 Task: For heading Use Comfortaa with blue colour.  font size for heading24,  'Change the font style of data to'Comfortaa and font size to 16,  Change the alignment of both headline & data to Align right In the sheet   Sales data log  book
Action: Mouse moved to (35, 161)
Screenshot: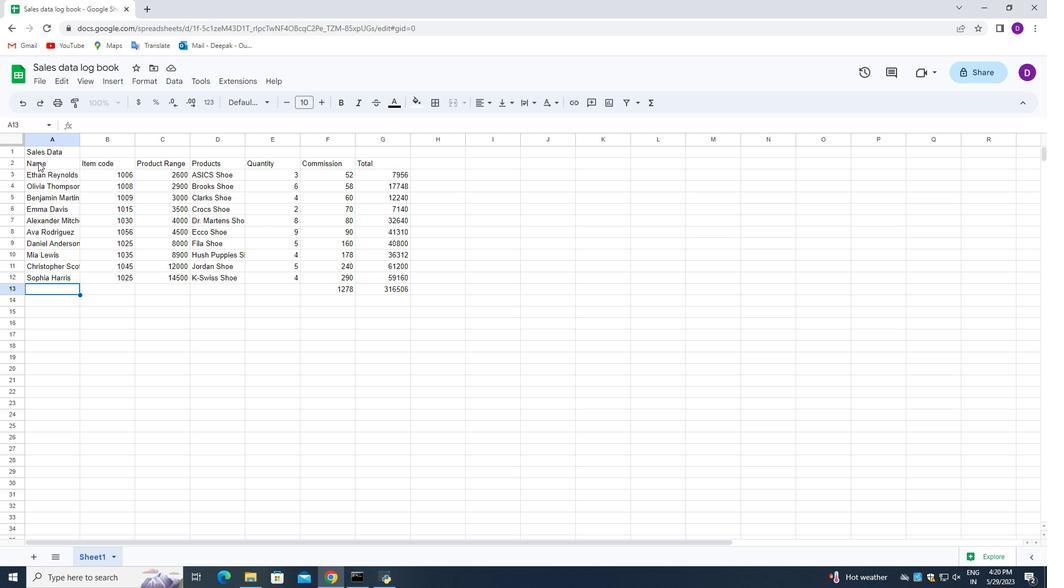 
Action: Mouse pressed left at (35, 161)
Screenshot: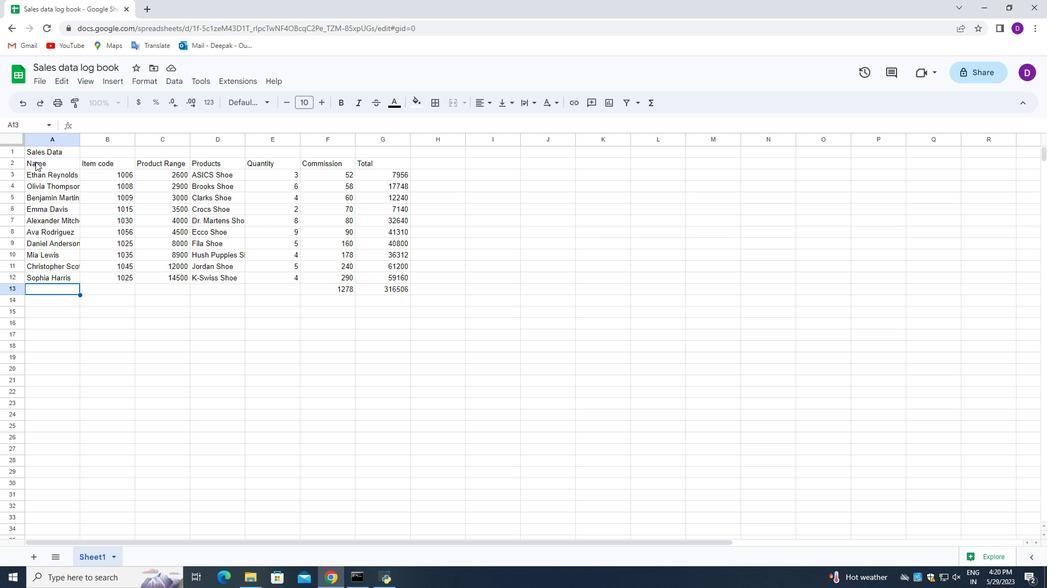 
Action: Mouse moved to (246, 102)
Screenshot: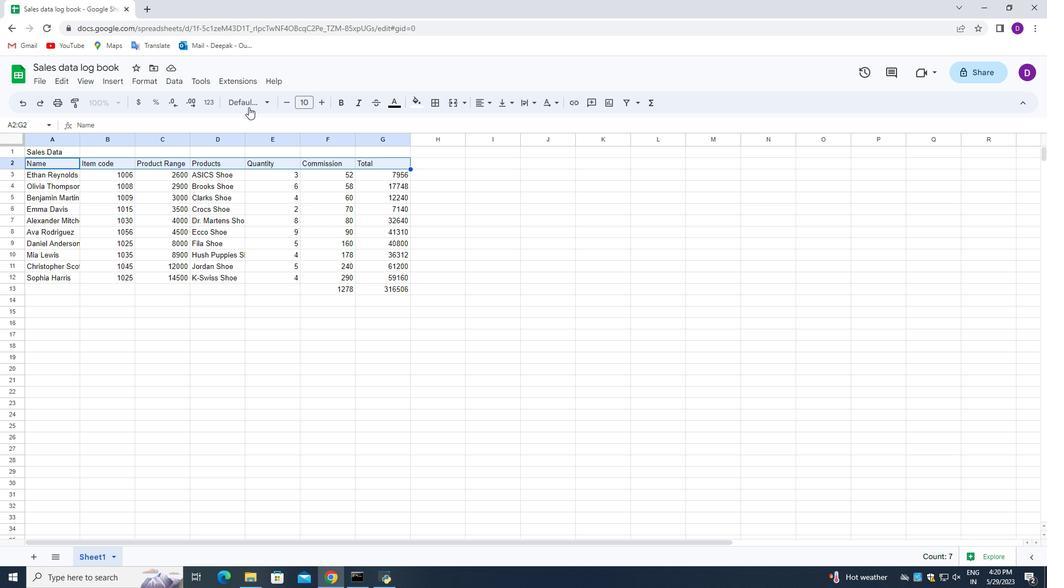 
Action: Mouse pressed left at (246, 102)
Screenshot: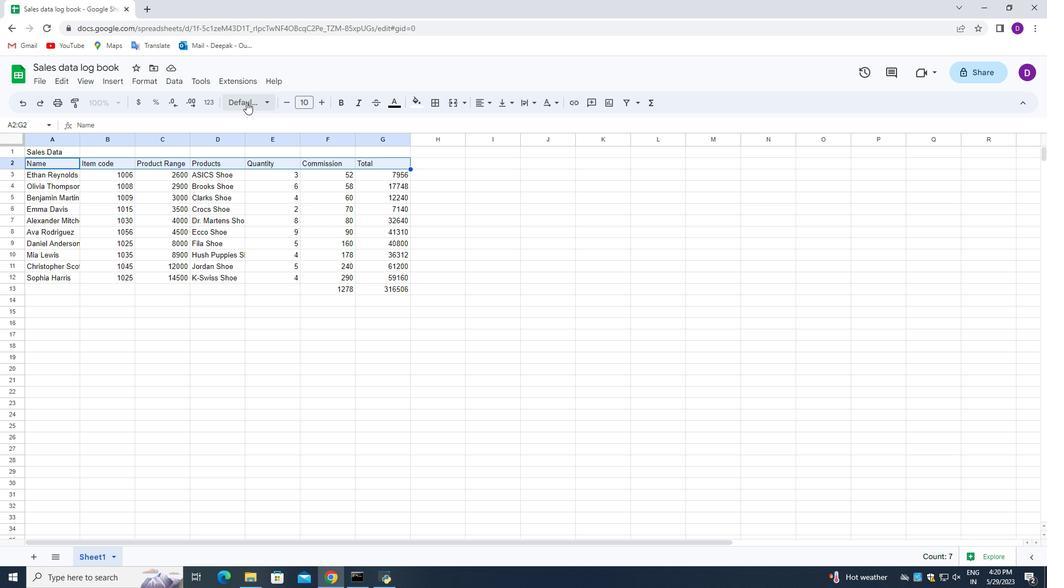 
Action: Mouse moved to (288, 366)
Screenshot: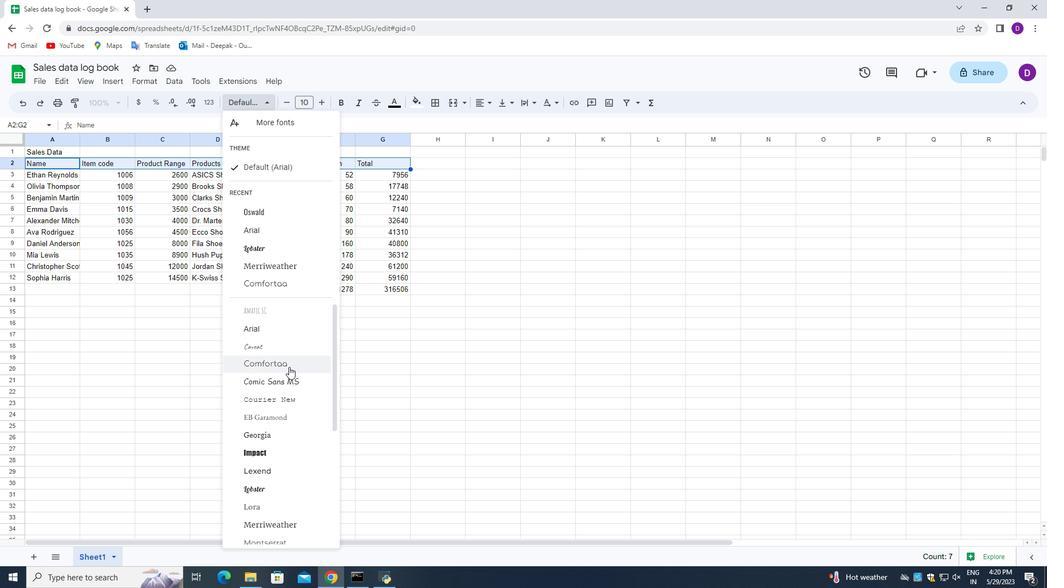 
Action: Mouse pressed left at (288, 366)
Screenshot: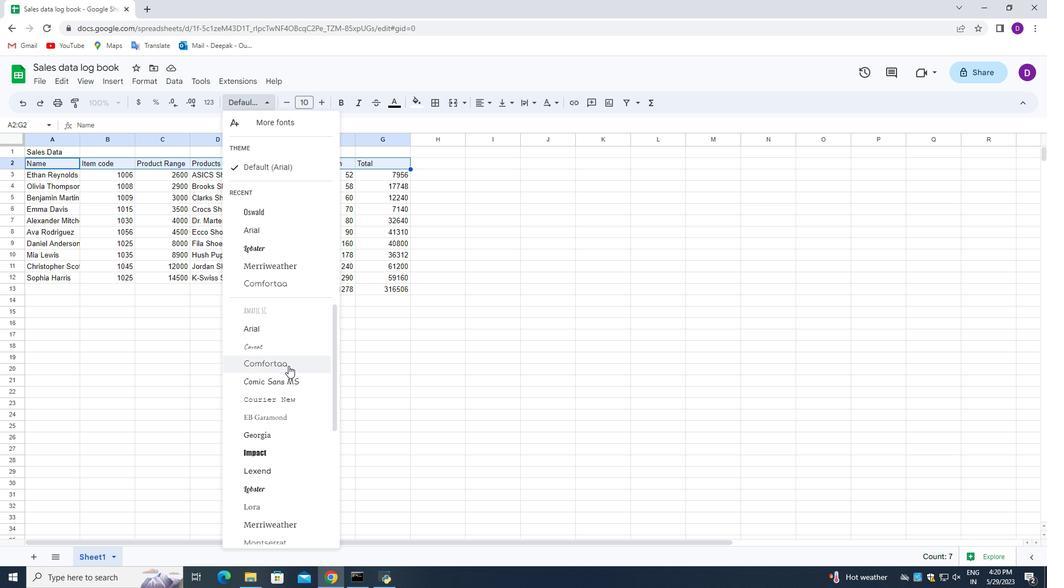 
Action: Mouse moved to (320, 103)
Screenshot: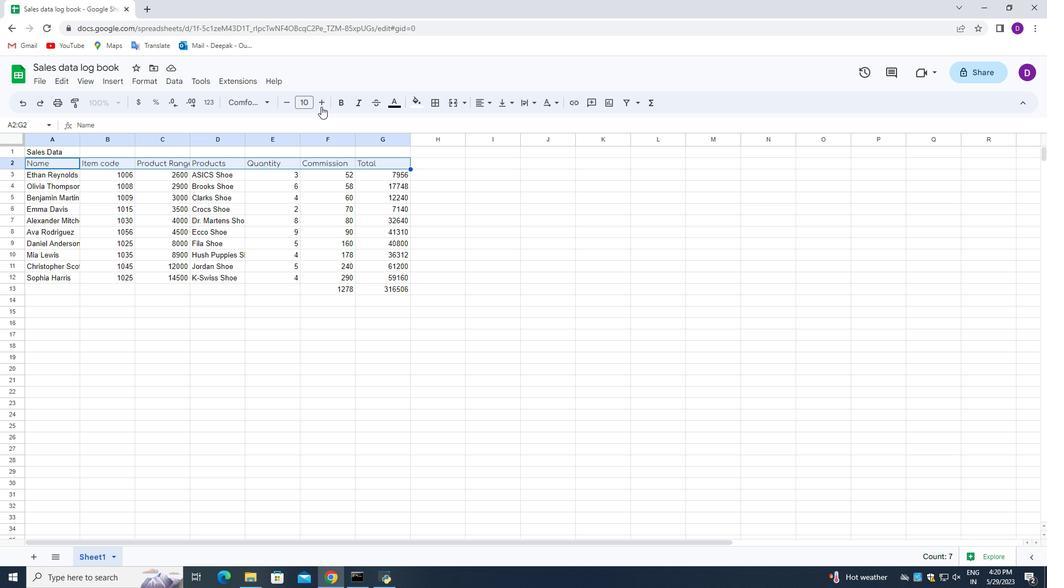 
Action: Mouse pressed left at (320, 103)
Screenshot: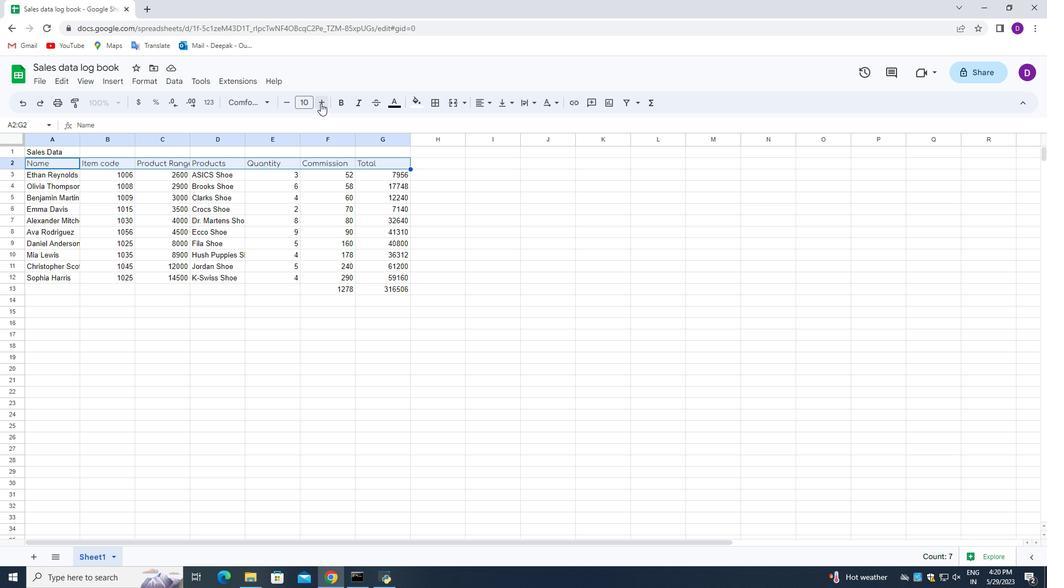 
Action: Mouse pressed left at (320, 103)
Screenshot: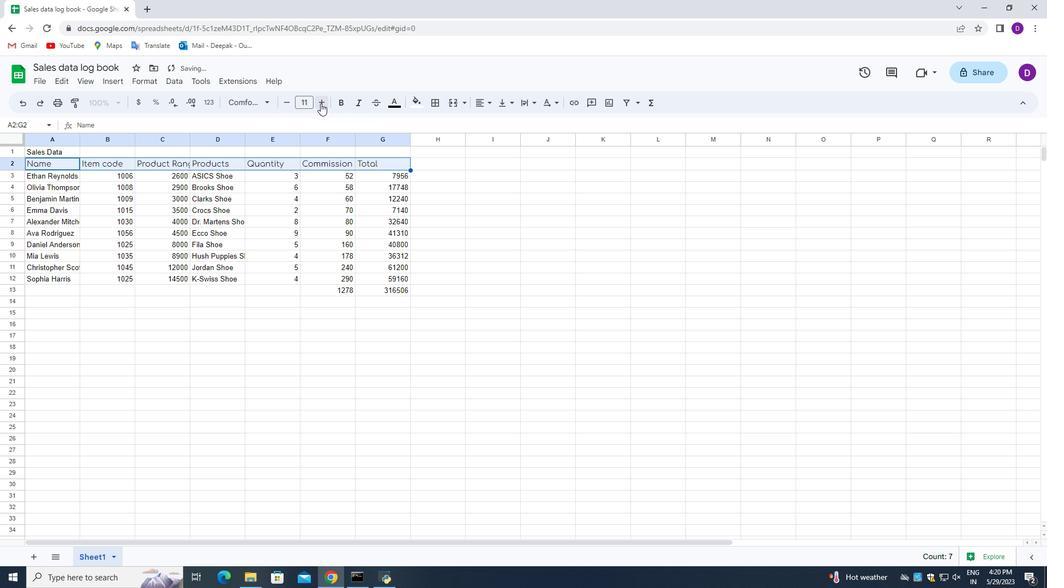 
Action: Mouse pressed left at (320, 103)
Screenshot: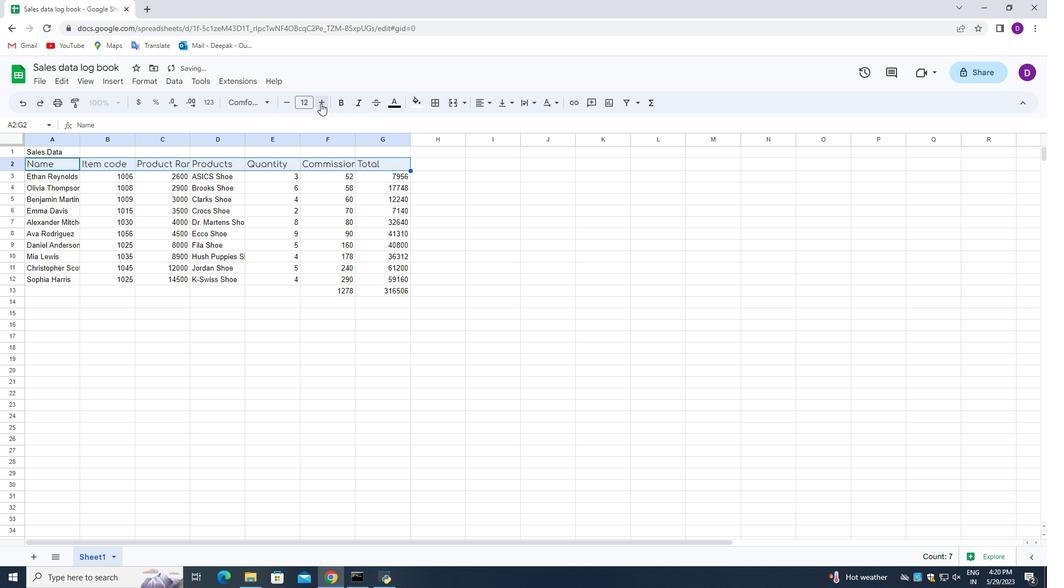 
Action: Mouse pressed left at (320, 103)
Screenshot: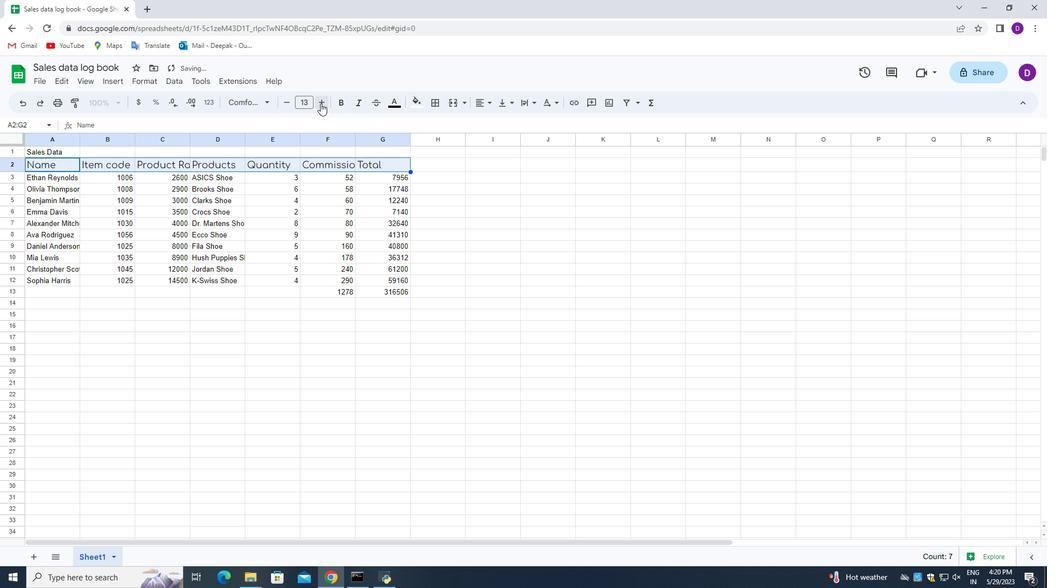 
Action: Mouse pressed left at (320, 103)
Screenshot: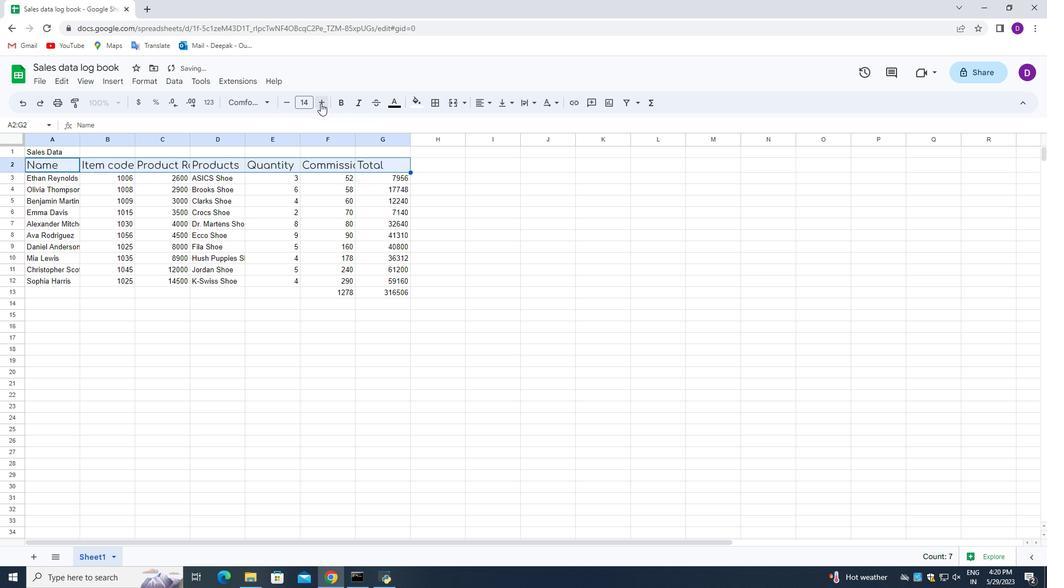 
Action: Mouse pressed left at (320, 103)
Screenshot: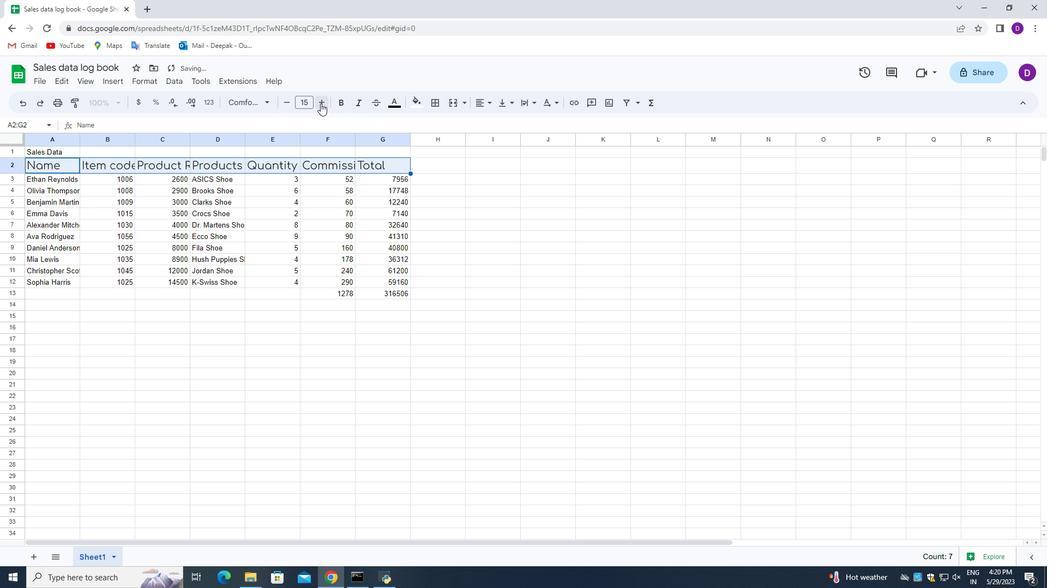
Action: Mouse pressed left at (320, 103)
Screenshot: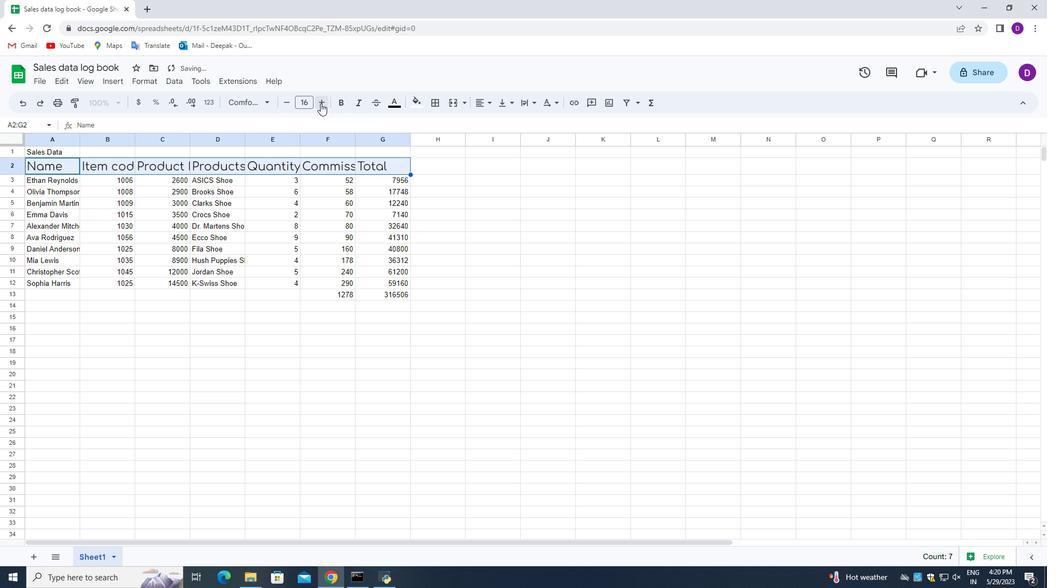 
Action: Mouse pressed left at (320, 103)
Screenshot: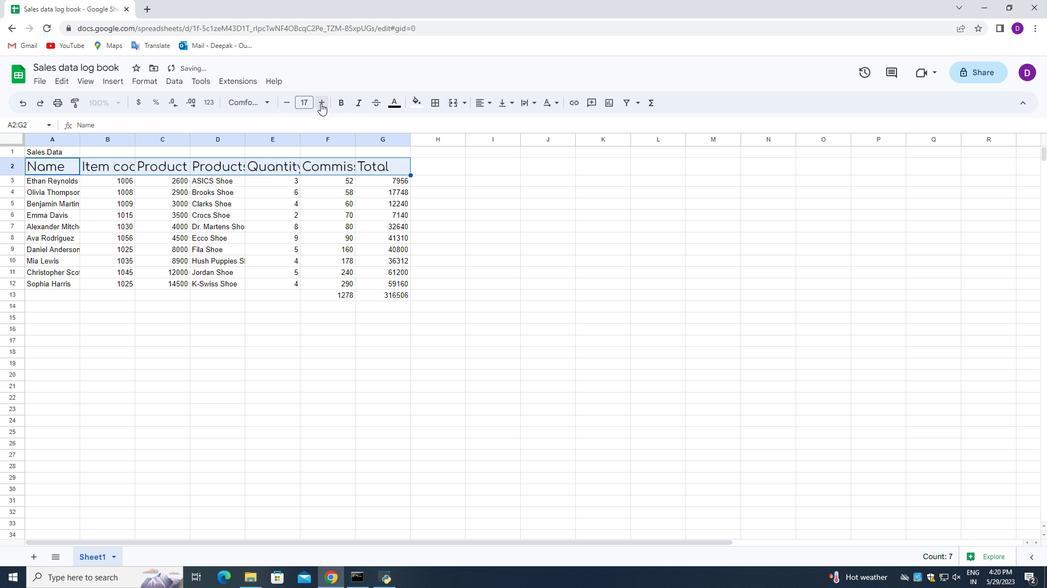 
Action: Mouse pressed left at (320, 103)
Screenshot: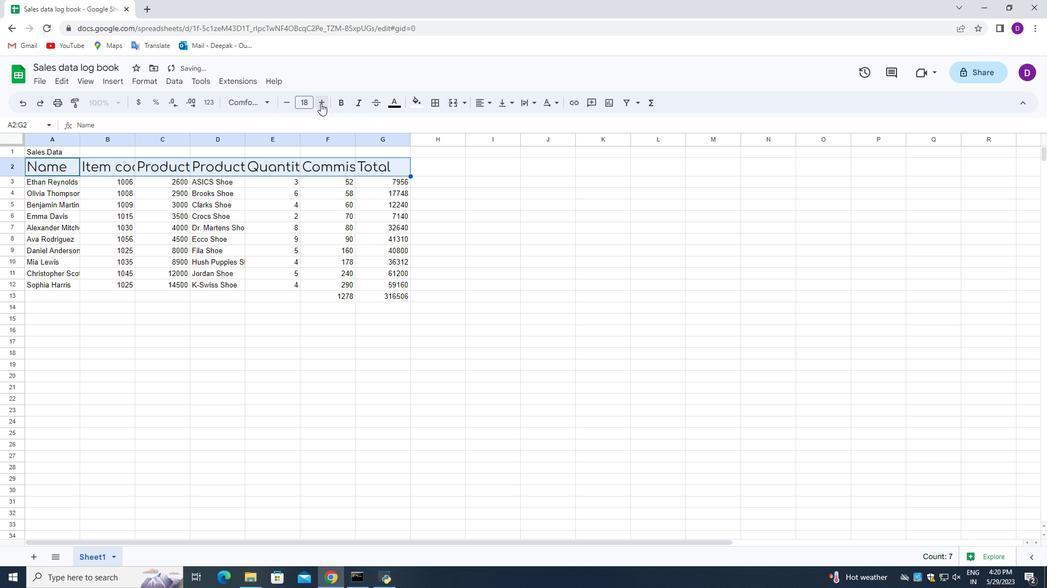 
Action: Mouse pressed left at (320, 103)
Screenshot: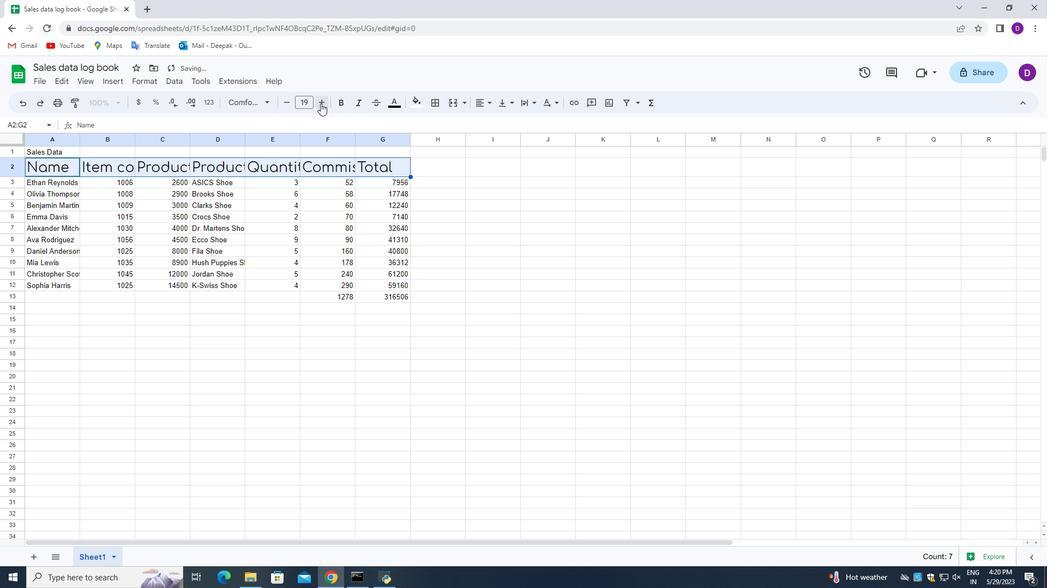 
Action: Mouse pressed left at (320, 103)
Screenshot: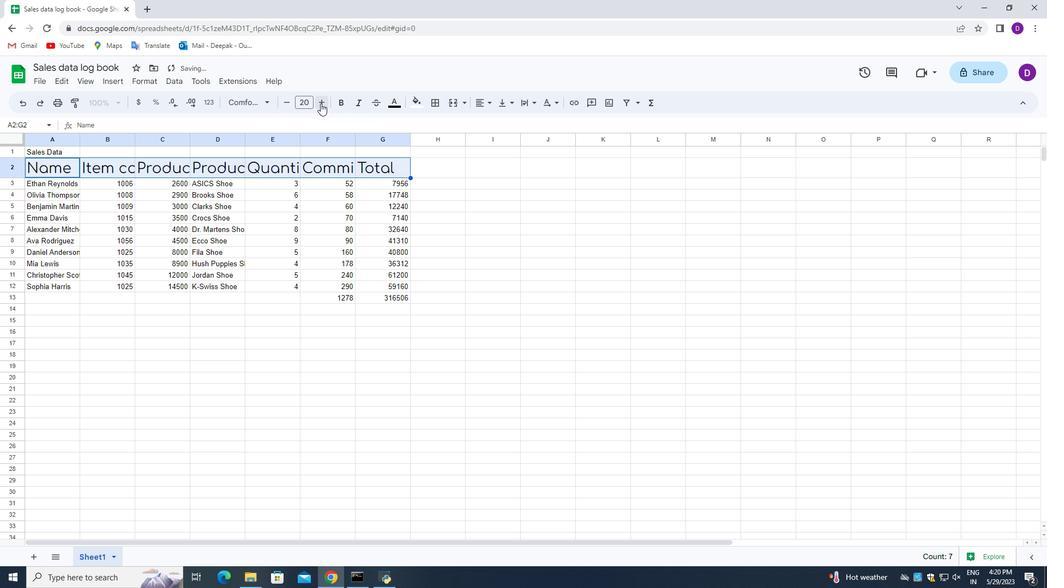 
Action: Mouse pressed left at (320, 103)
Screenshot: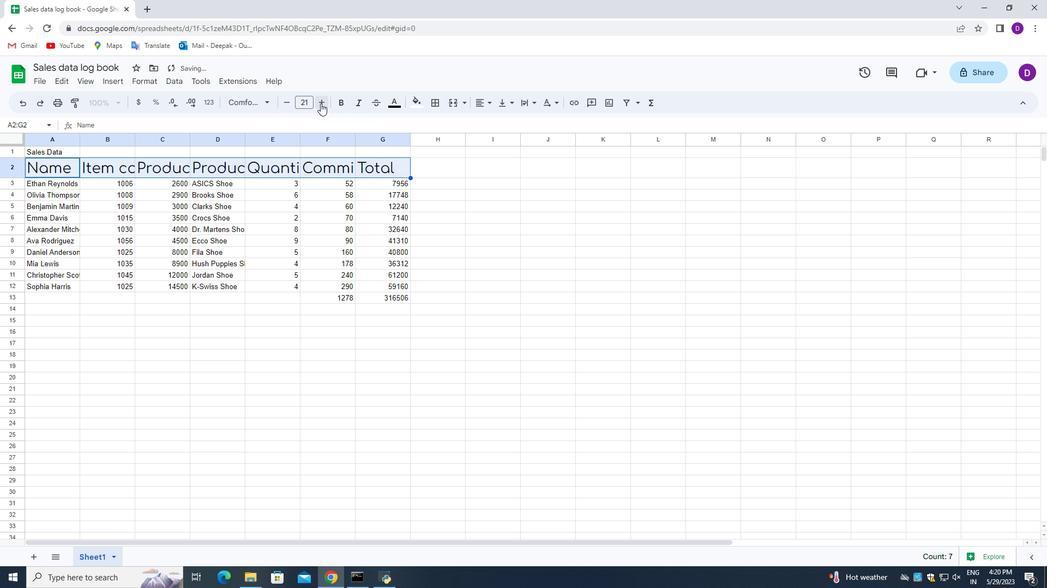 
Action: Mouse pressed left at (320, 103)
Screenshot: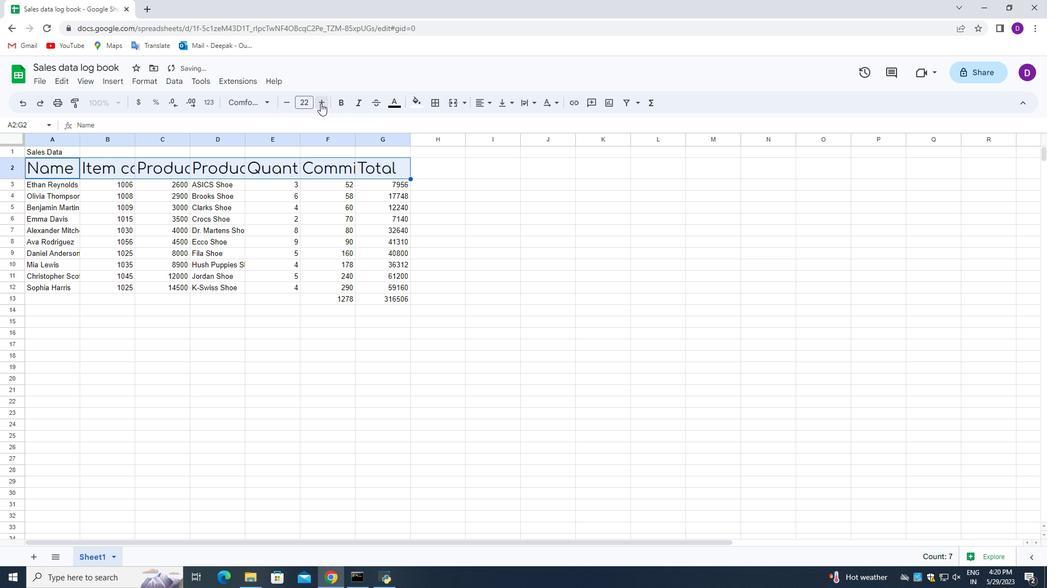 
Action: Mouse pressed left at (320, 103)
Screenshot: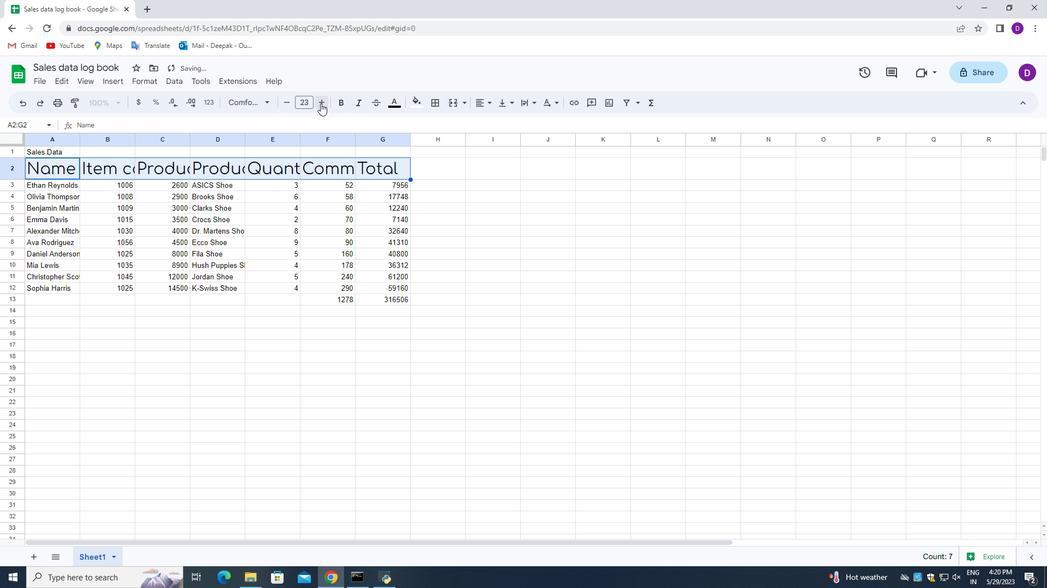 
Action: Mouse moved to (38, 187)
Screenshot: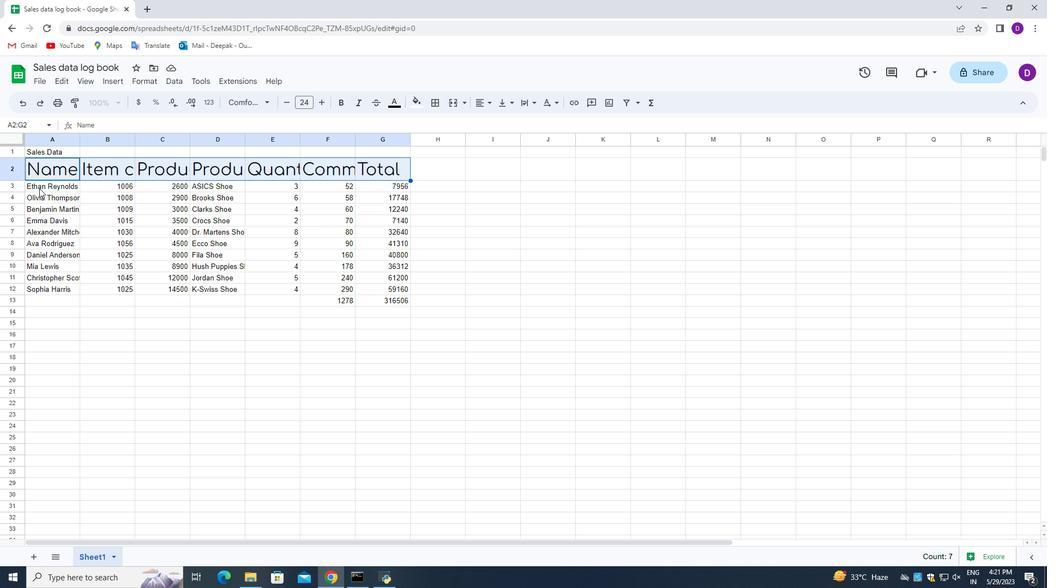 
Action: Mouse pressed left at (38, 187)
Screenshot: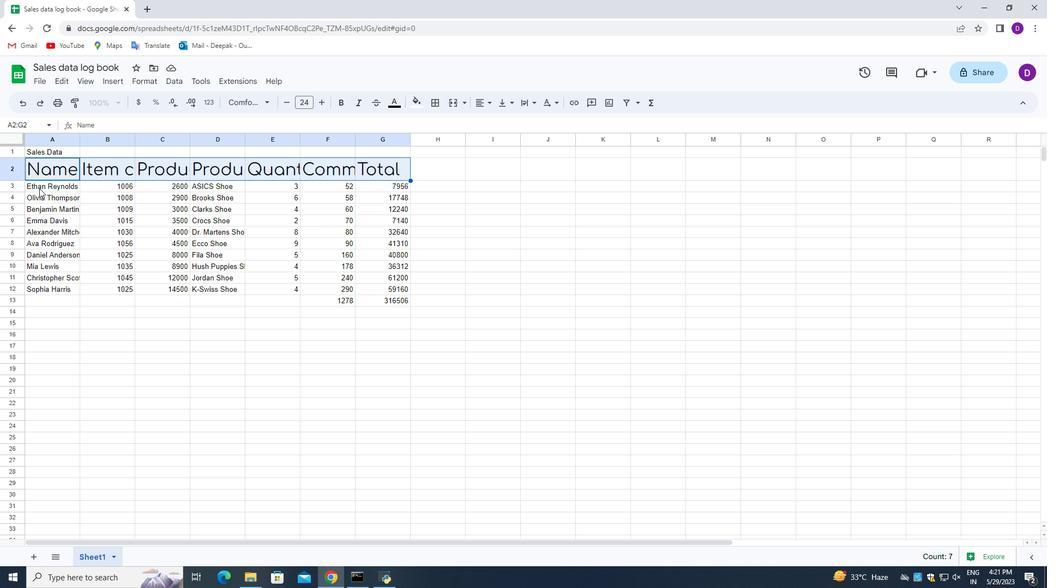 
Action: Mouse moved to (242, 98)
Screenshot: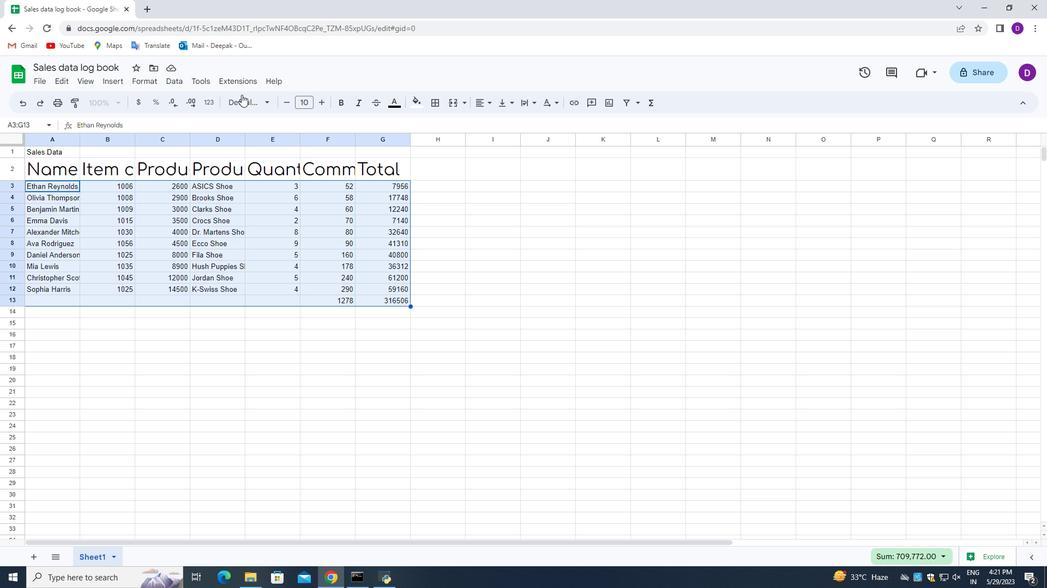 
Action: Mouse pressed left at (242, 98)
Screenshot: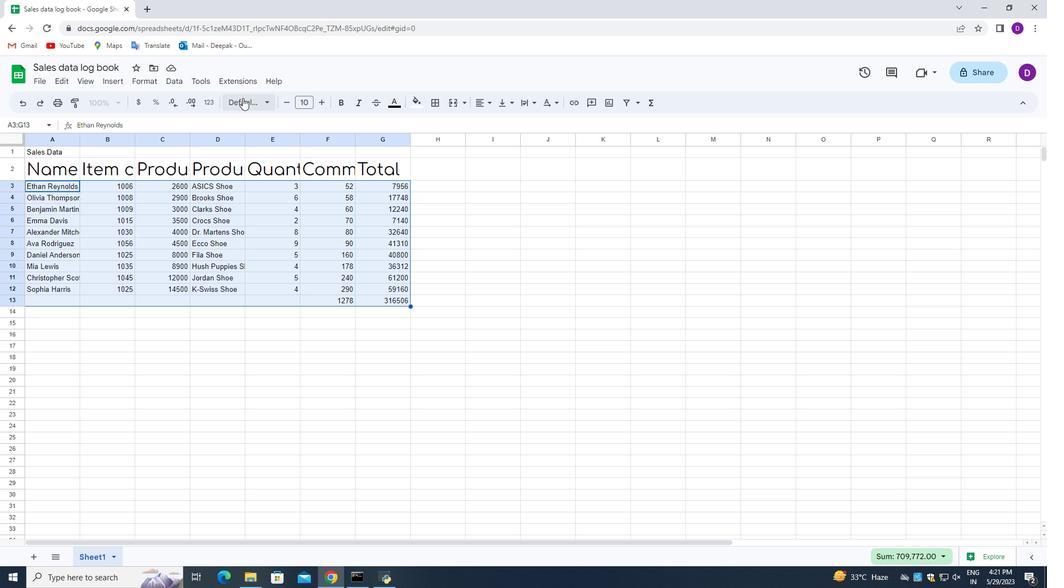 
Action: Mouse moved to (266, 215)
Screenshot: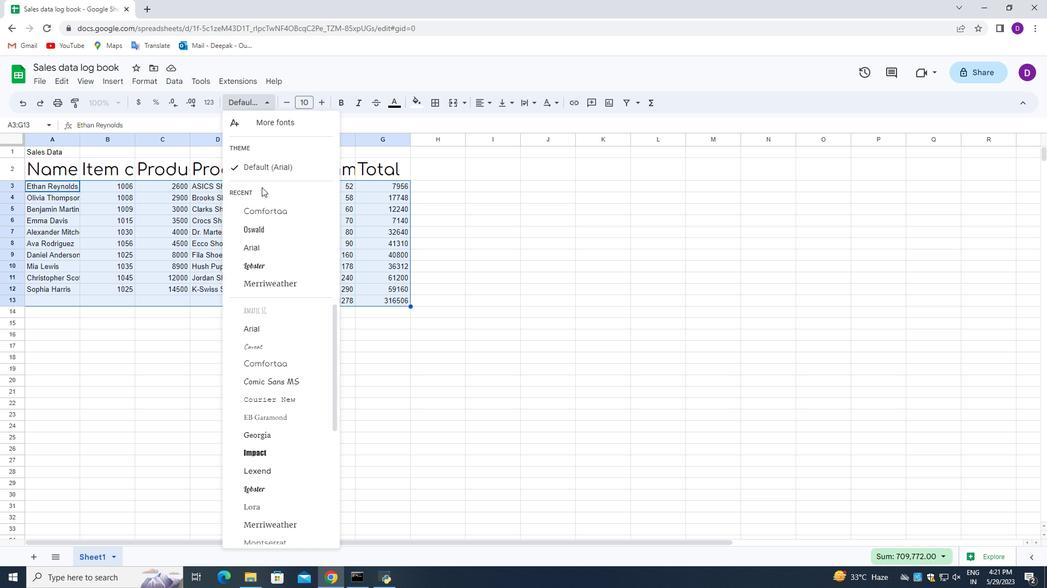 
Action: Mouse pressed left at (266, 215)
Screenshot: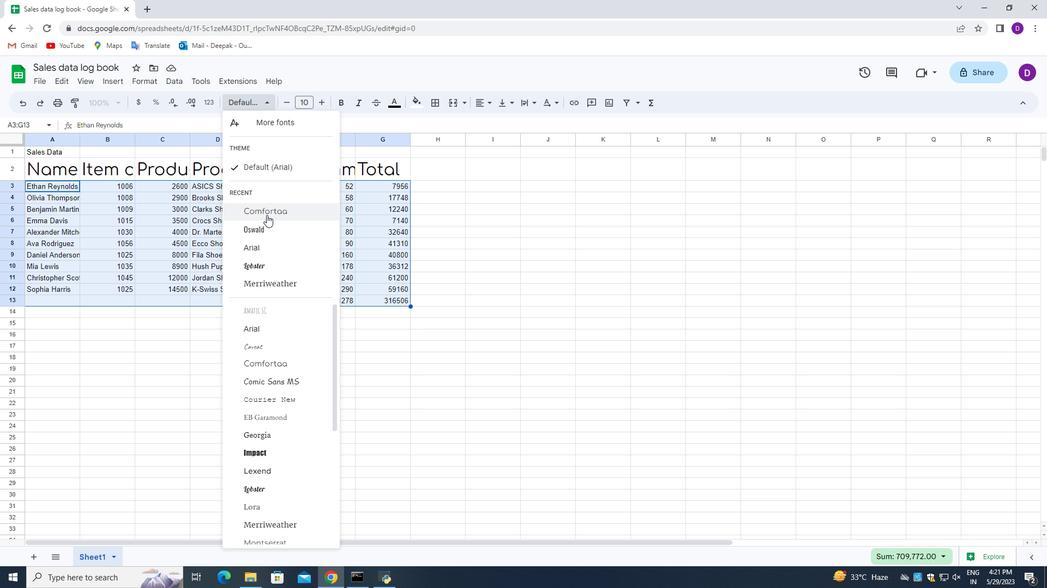
Action: Mouse moved to (321, 99)
Screenshot: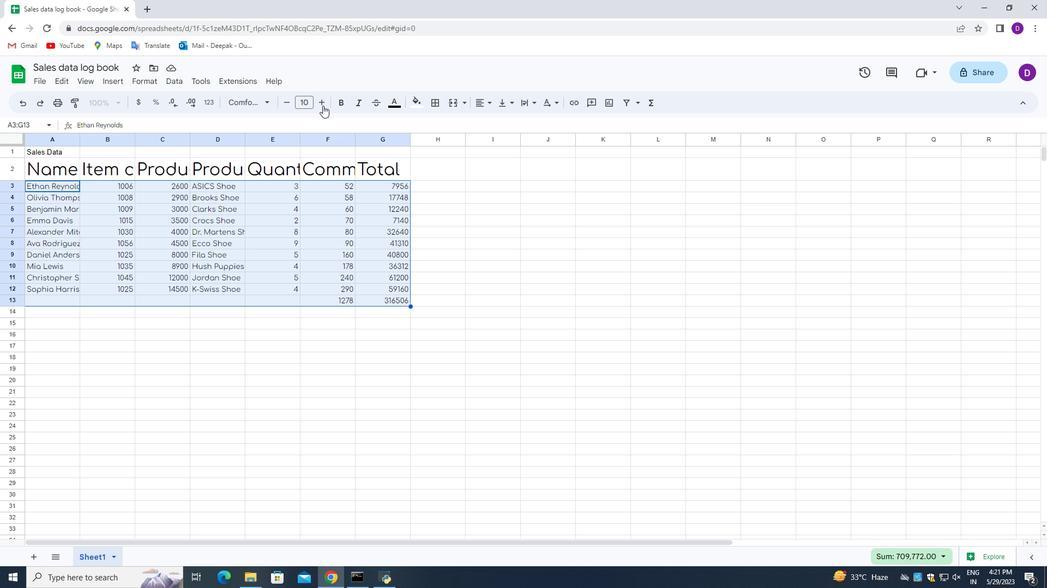 
Action: Mouse pressed left at (321, 99)
Screenshot: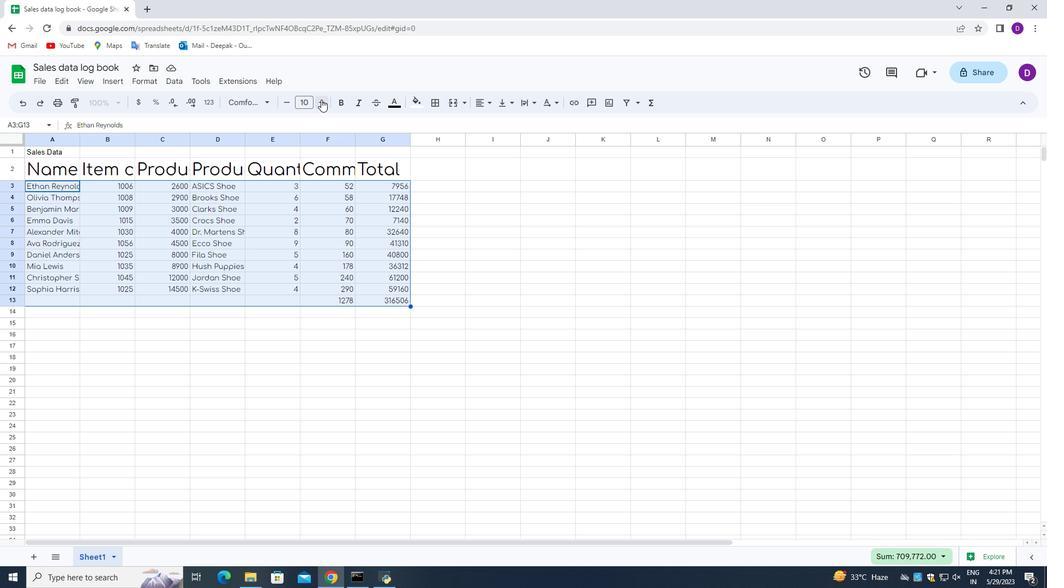 
Action: Mouse pressed left at (321, 99)
Screenshot: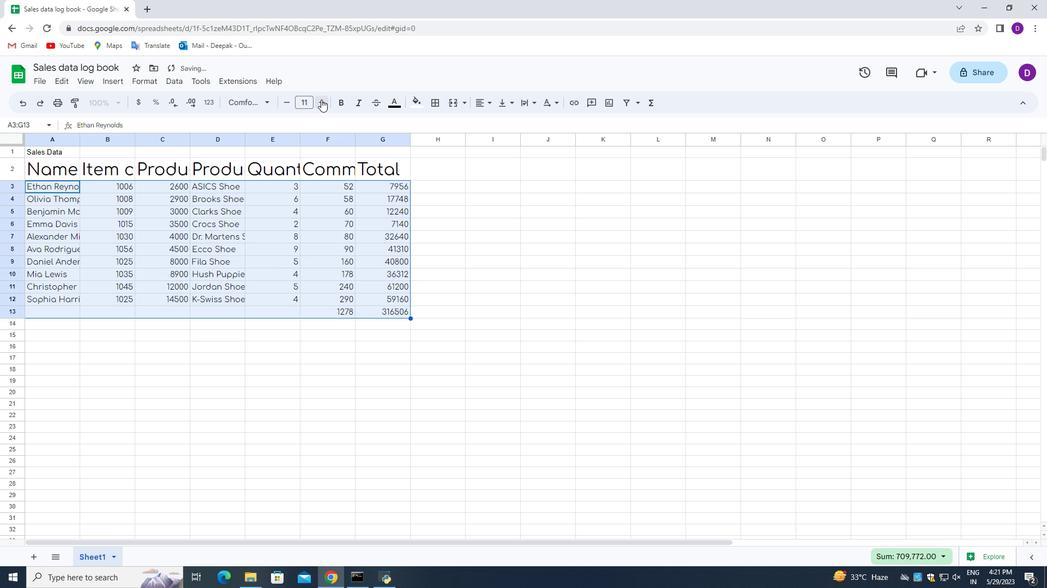 
Action: Mouse pressed left at (321, 99)
Screenshot: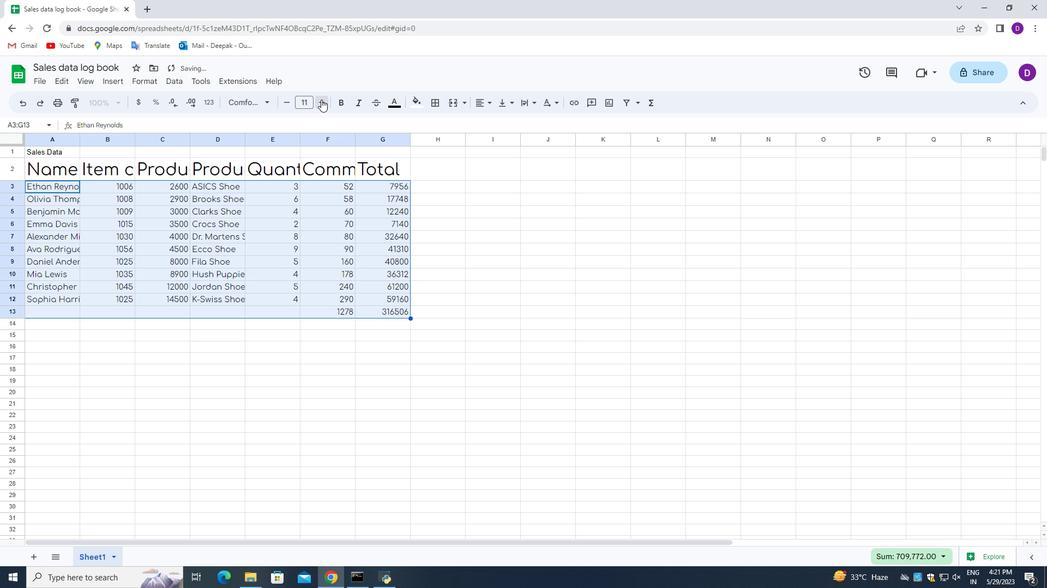 
Action: Mouse pressed left at (321, 99)
Screenshot: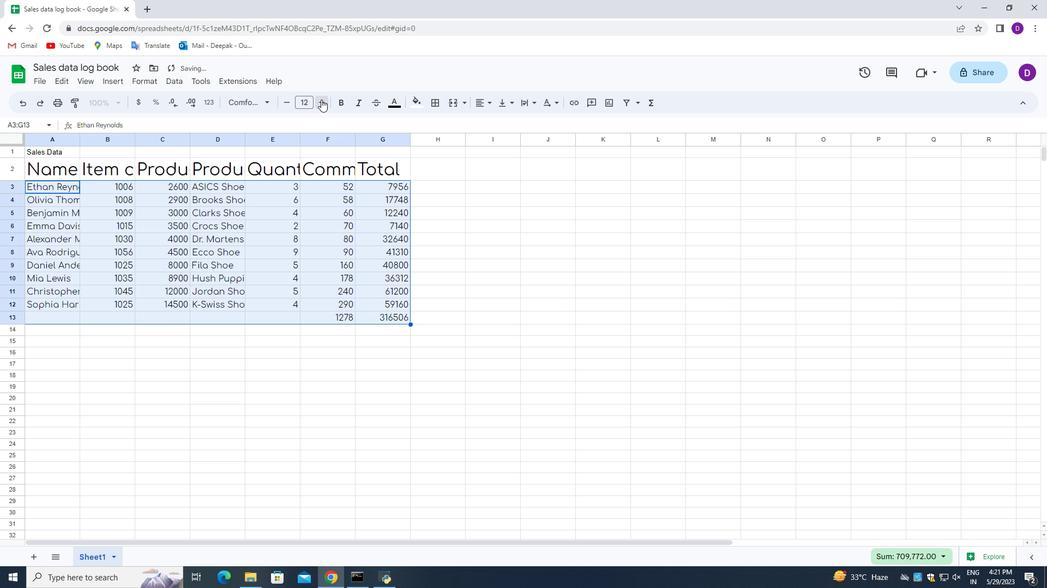 
Action: Mouse pressed left at (321, 99)
Screenshot: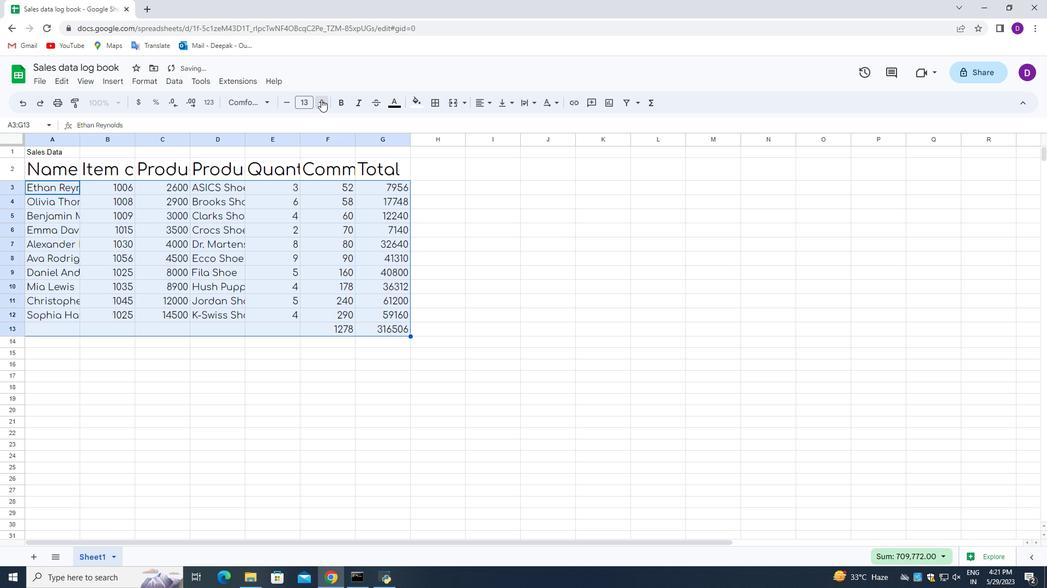 
Action: Mouse pressed left at (321, 99)
Screenshot: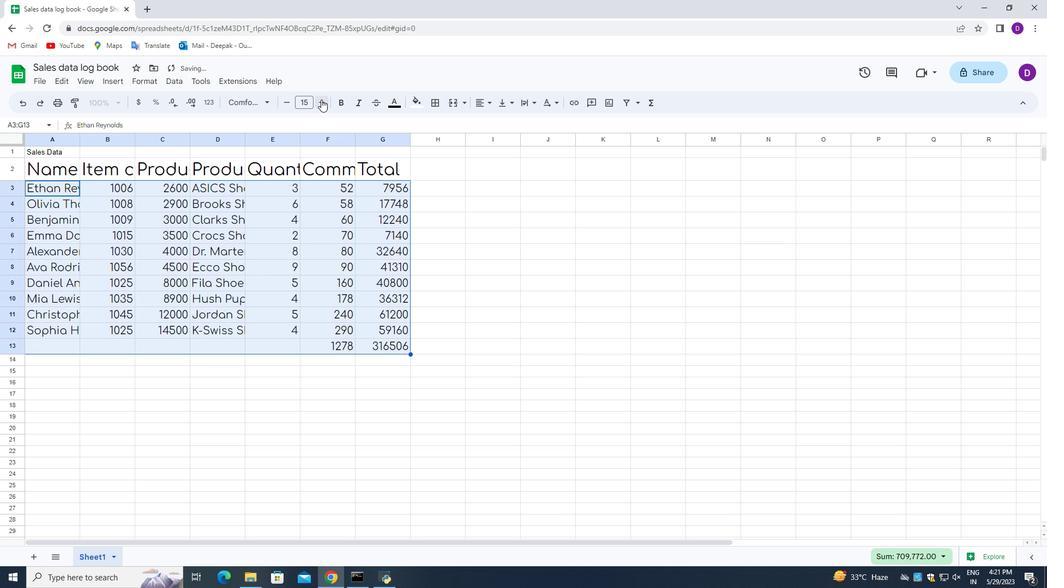 
Action: Mouse moved to (31, 169)
Screenshot: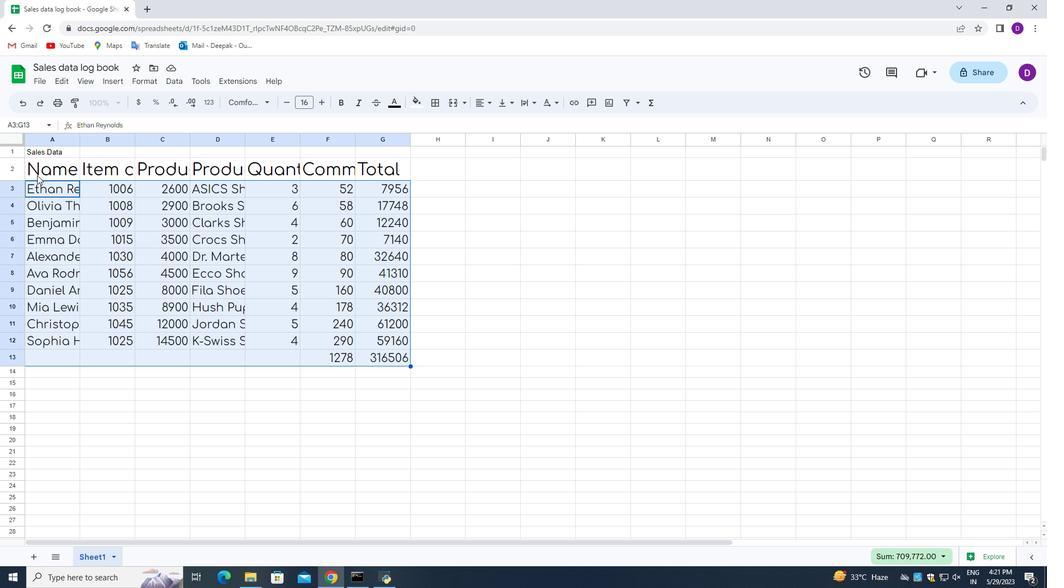 
Action: Mouse pressed left at (31, 169)
Screenshot: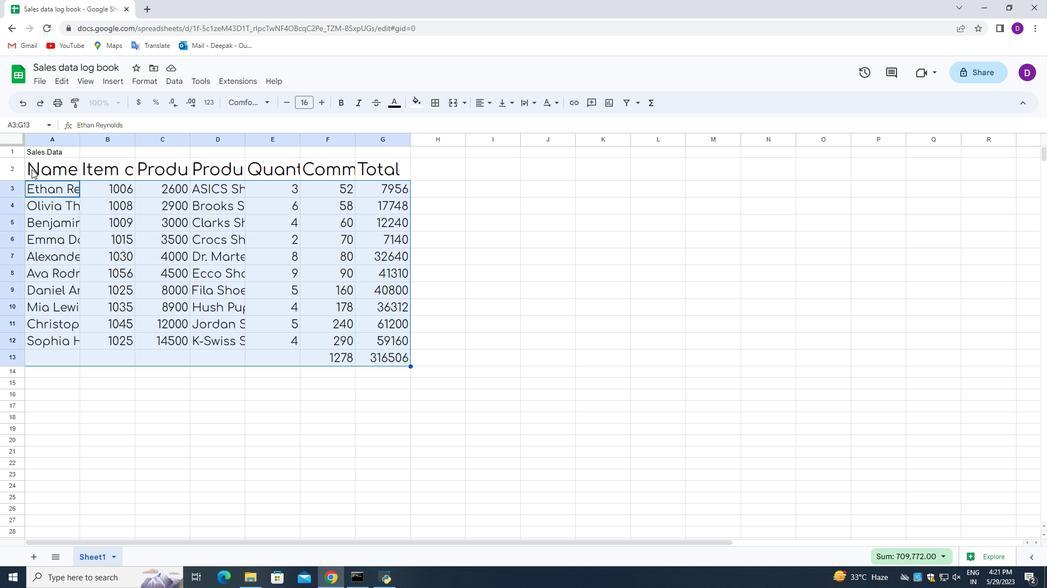 
Action: Mouse moved to (481, 100)
Screenshot: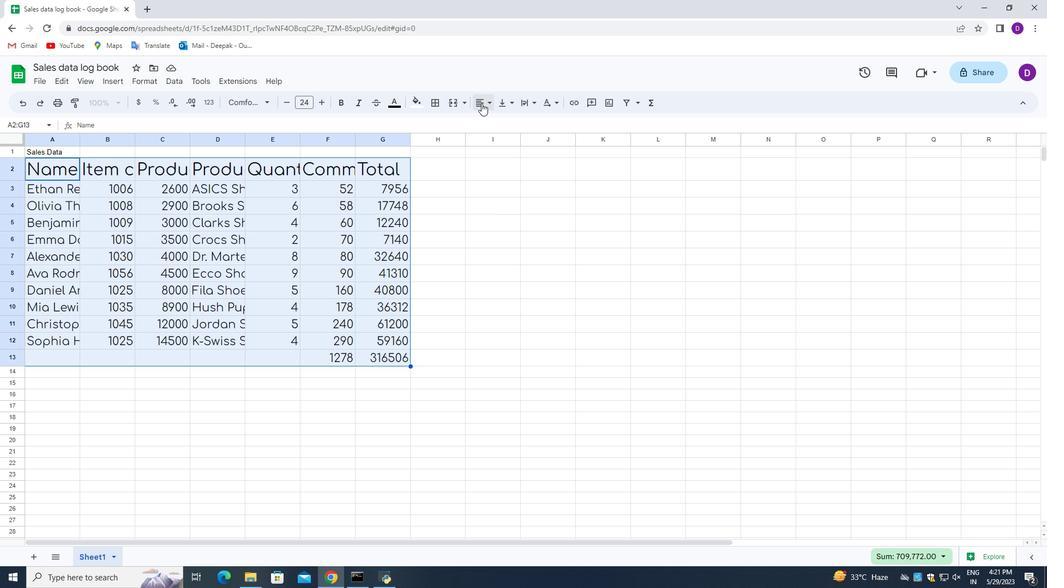 
Action: Mouse pressed left at (481, 100)
Screenshot: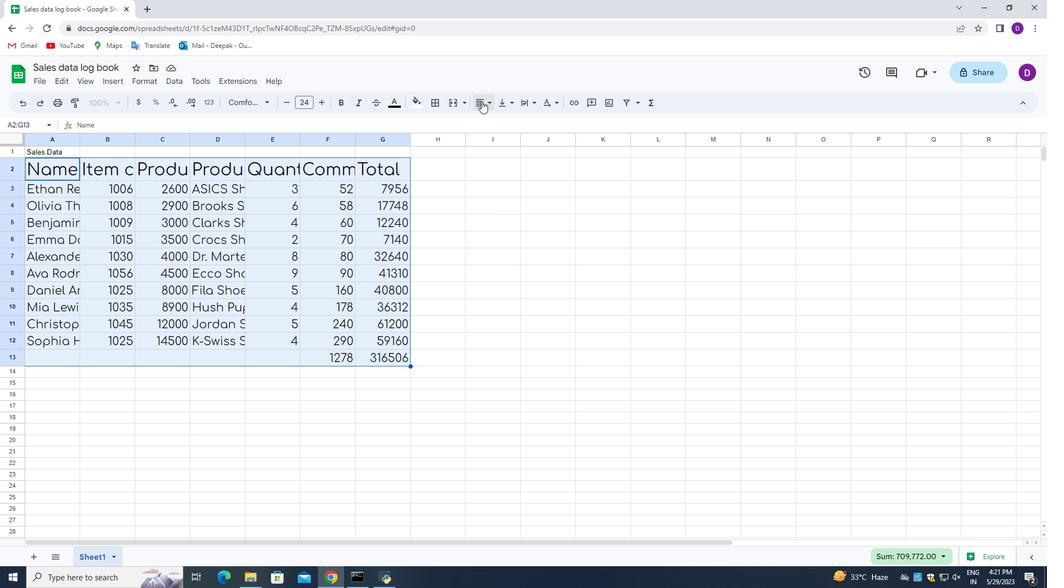 
Action: Mouse moved to (518, 122)
Screenshot: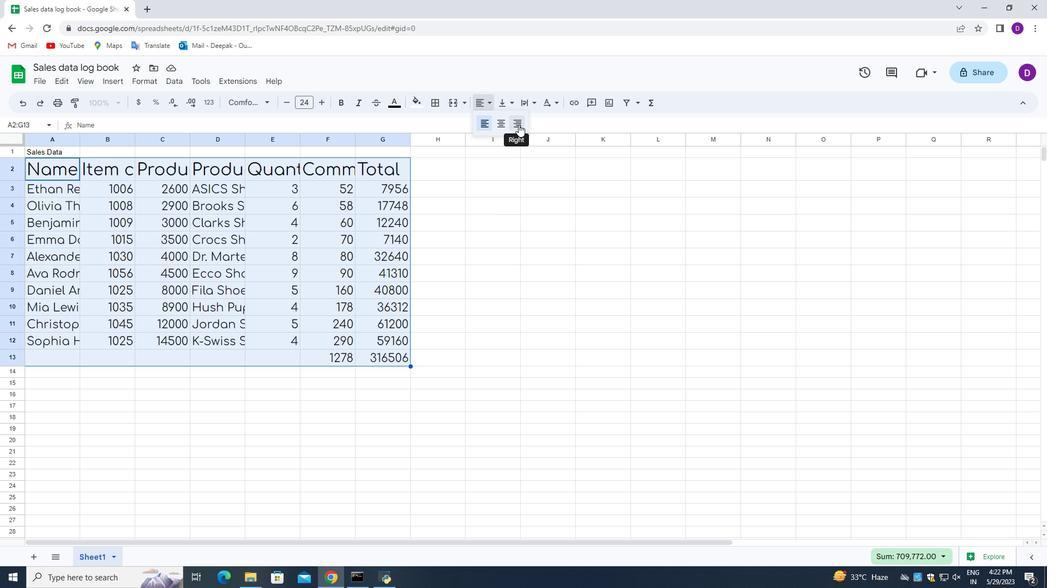 
Action: Mouse pressed left at (518, 122)
Screenshot: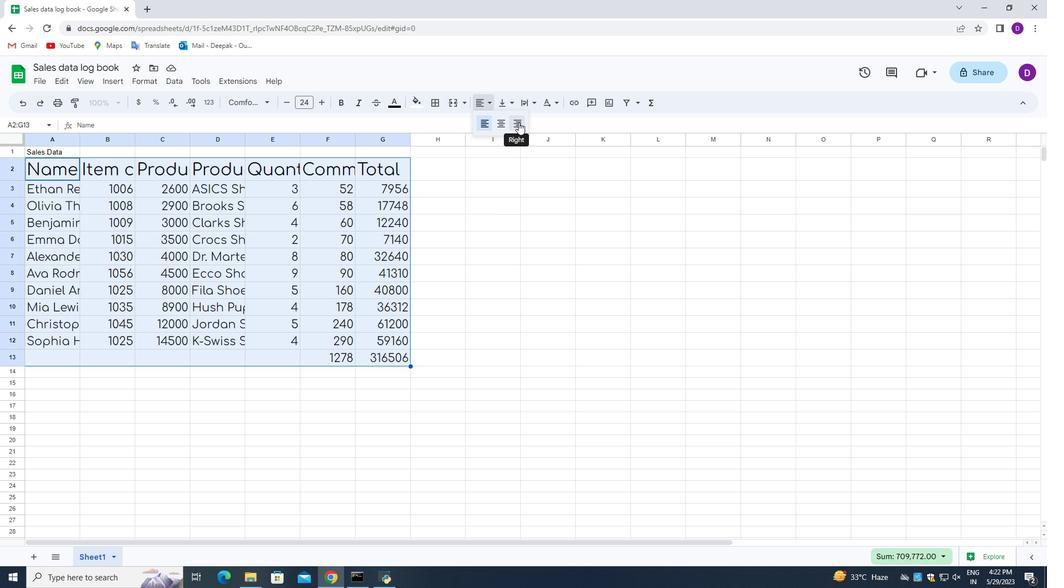 
Action: Mouse moved to (414, 365)
Screenshot: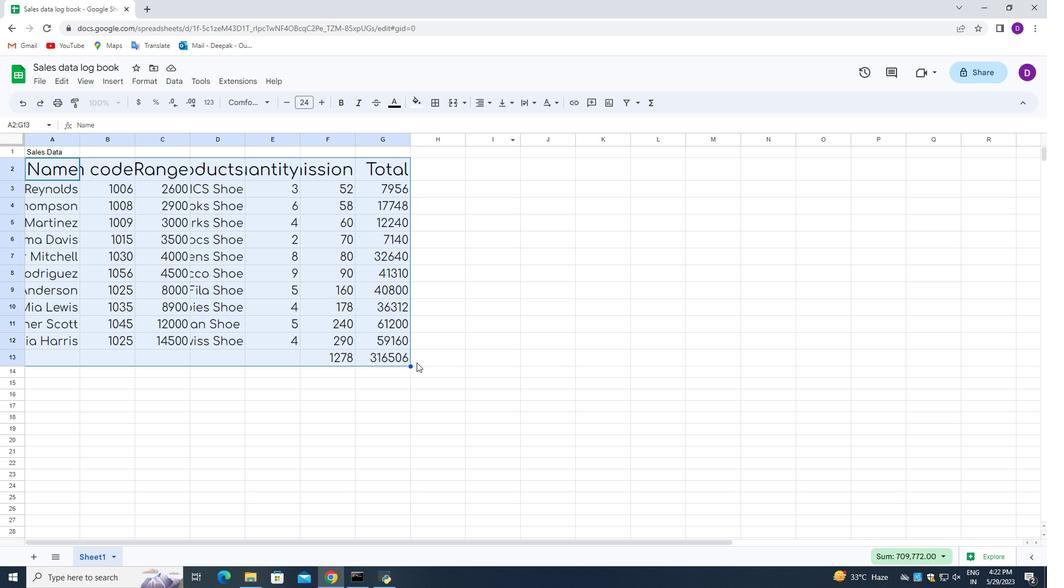 
Action: Mouse scrolled (414, 366) with delta (0, 0)
Screenshot: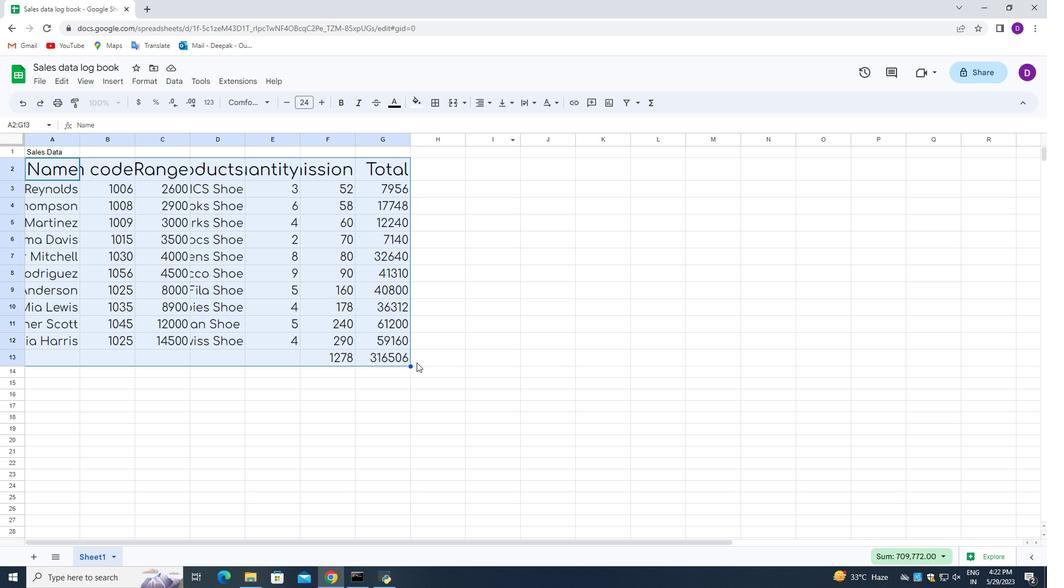 
Action: Mouse moved to (414, 365)
Screenshot: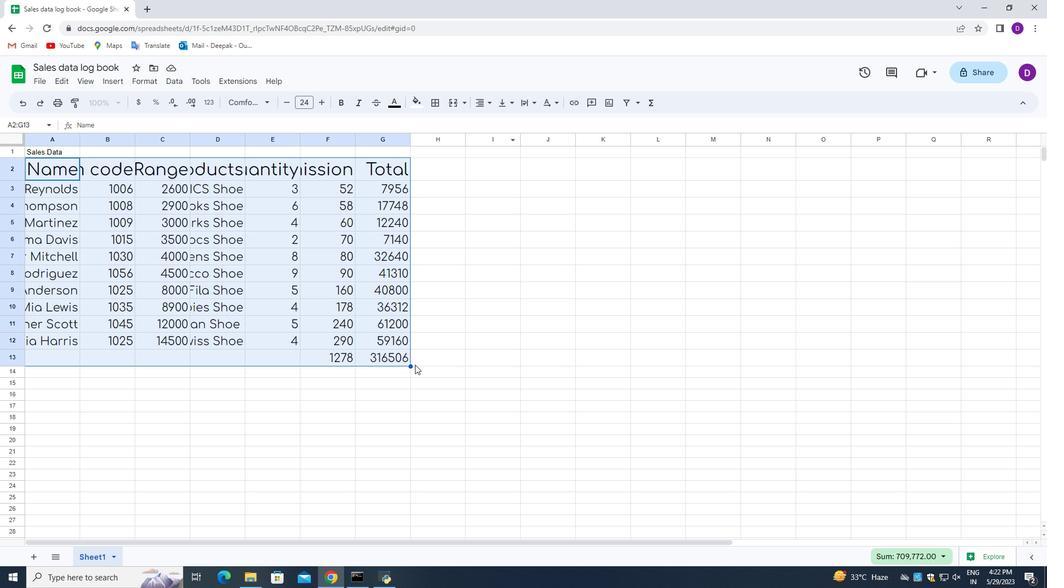 
Action: Mouse scrolled (414, 366) with delta (0, 0)
Screenshot: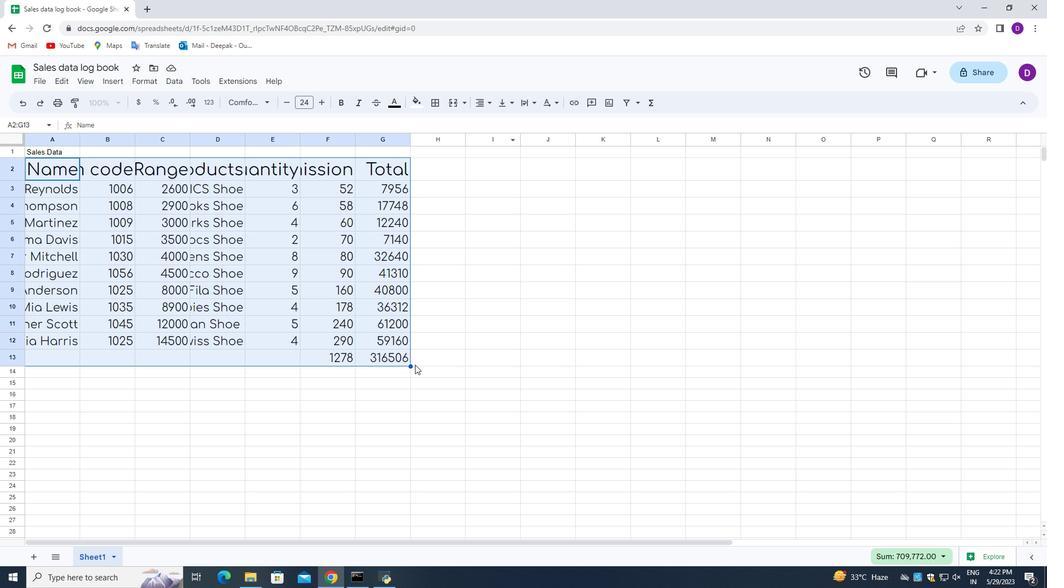 
Action: Mouse scrolled (414, 366) with delta (0, 0)
Screenshot: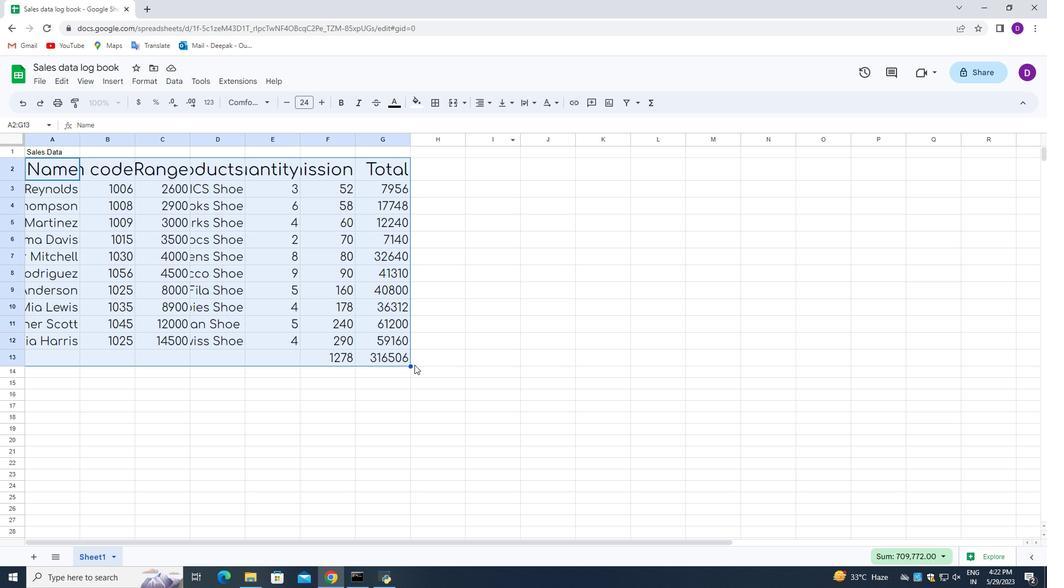 
Action: Mouse moved to (441, 273)
Screenshot: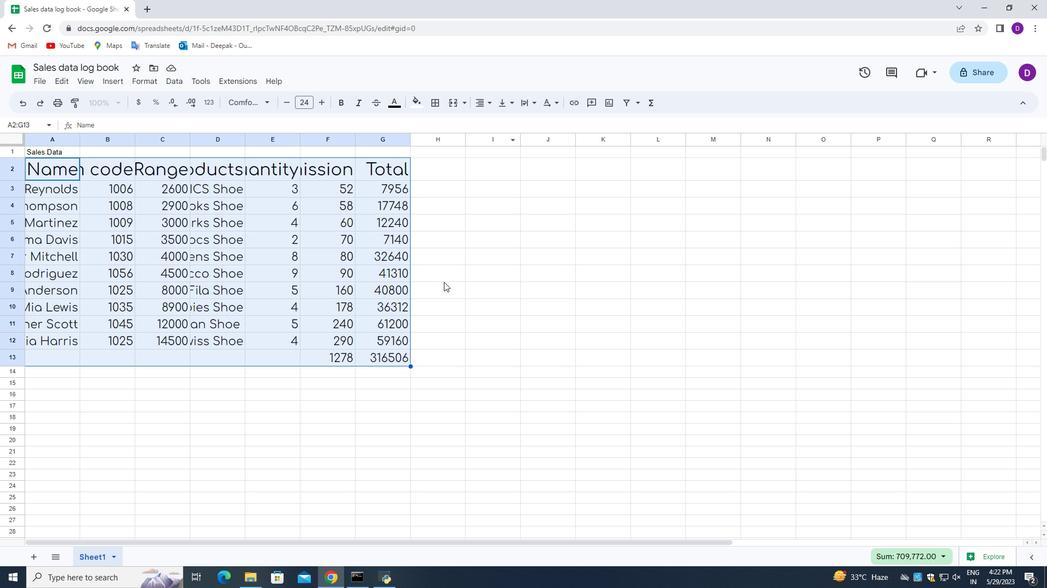 
Action: Mouse scrolled (441, 274) with delta (0, 0)
Screenshot: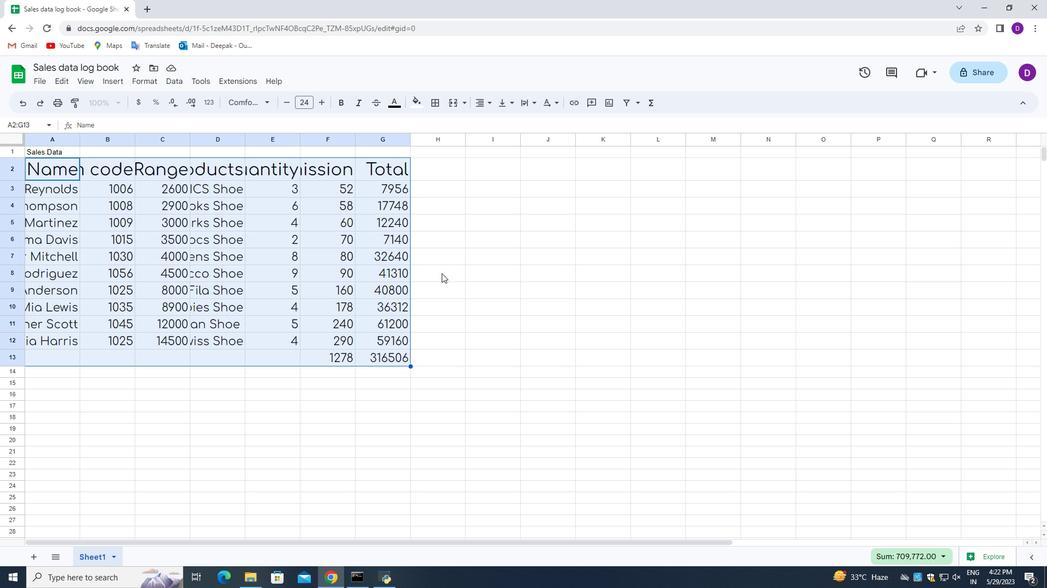 
Action: Mouse scrolled (441, 274) with delta (0, 0)
Screenshot: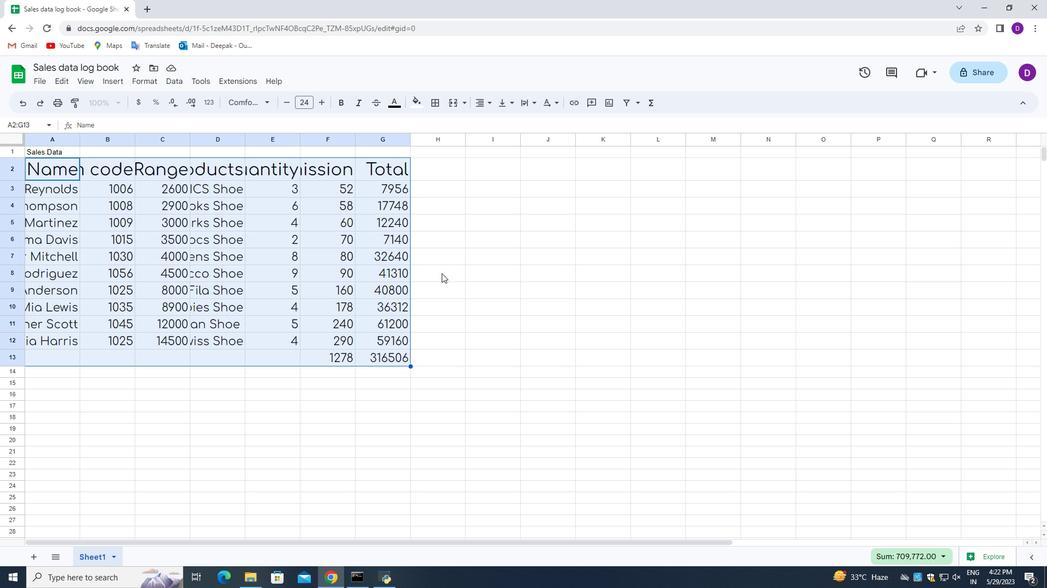 
Action: Mouse moved to (426, 327)
Screenshot: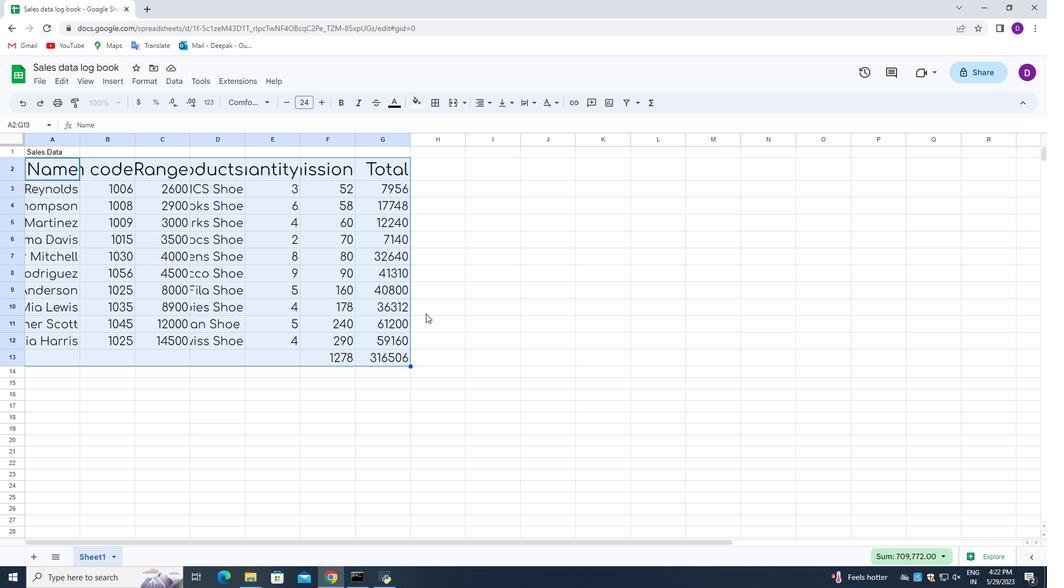 
Action: Mouse scrolled (426, 326) with delta (0, 0)
Screenshot: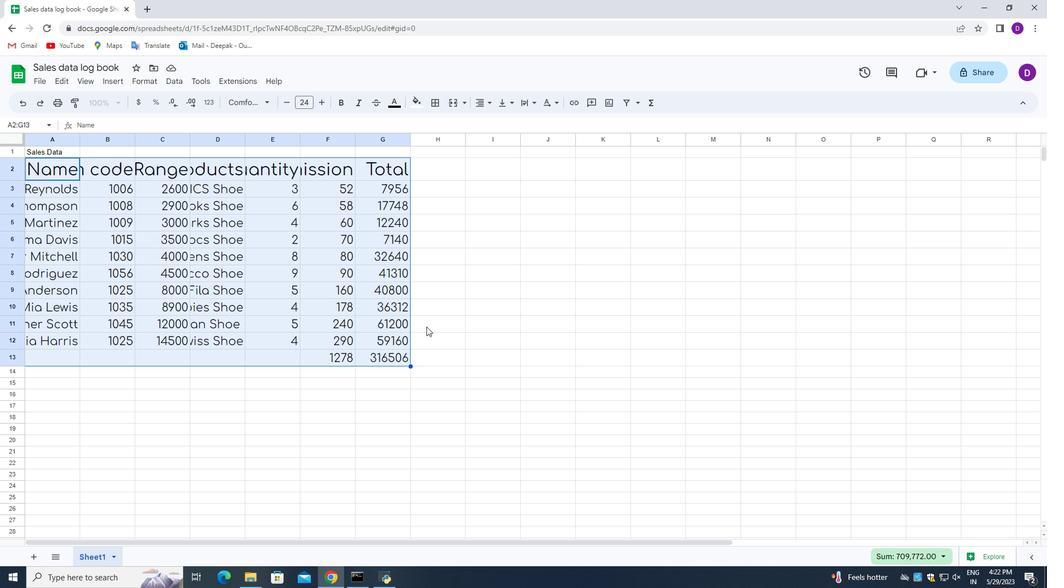 
Action: Mouse moved to (426, 328)
Screenshot: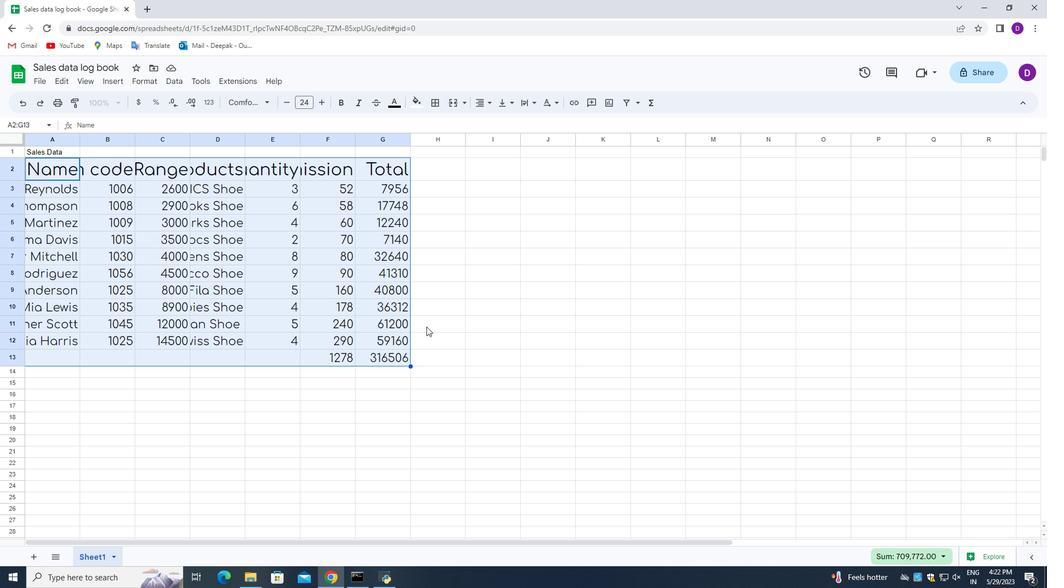
Action: Mouse scrolled (426, 329) with delta (0, 0)
Screenshot: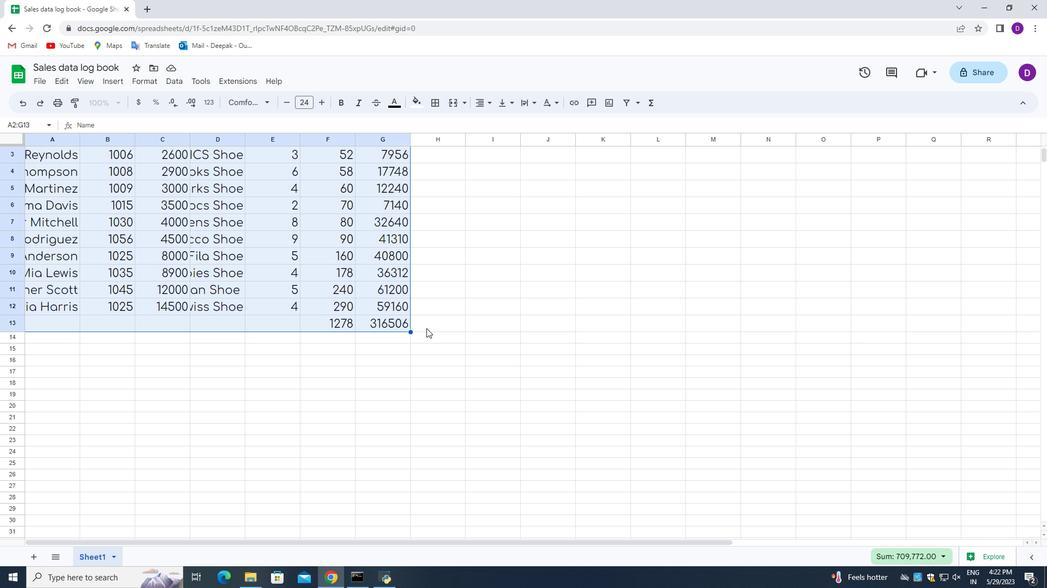 
Action: Mouse scrolled (426, 329) with delta (0, 0)
Screenshot: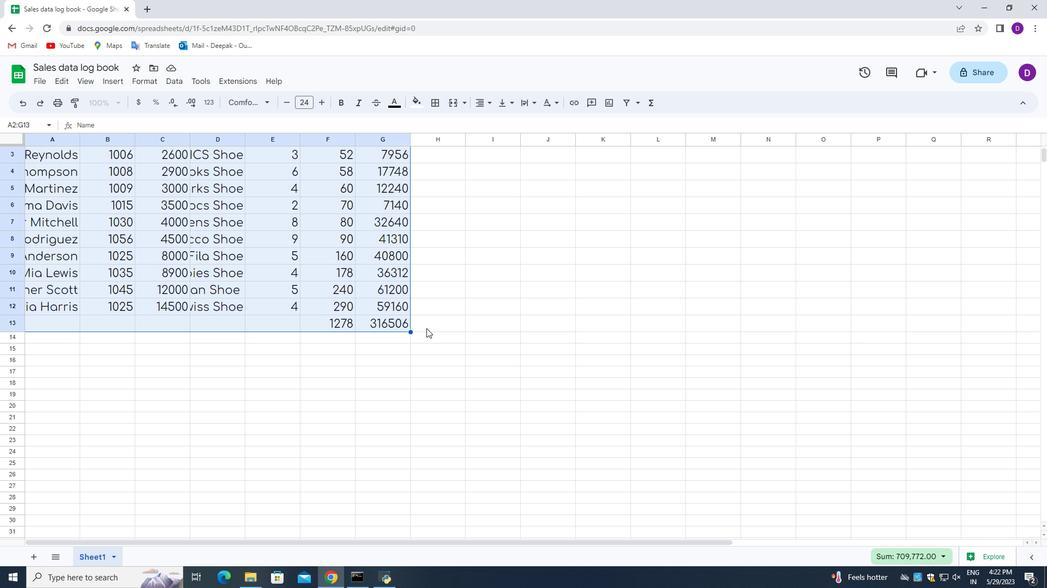 
Action: Mouse scrolled (426, 329) with delta (0, 0)
Screenshot: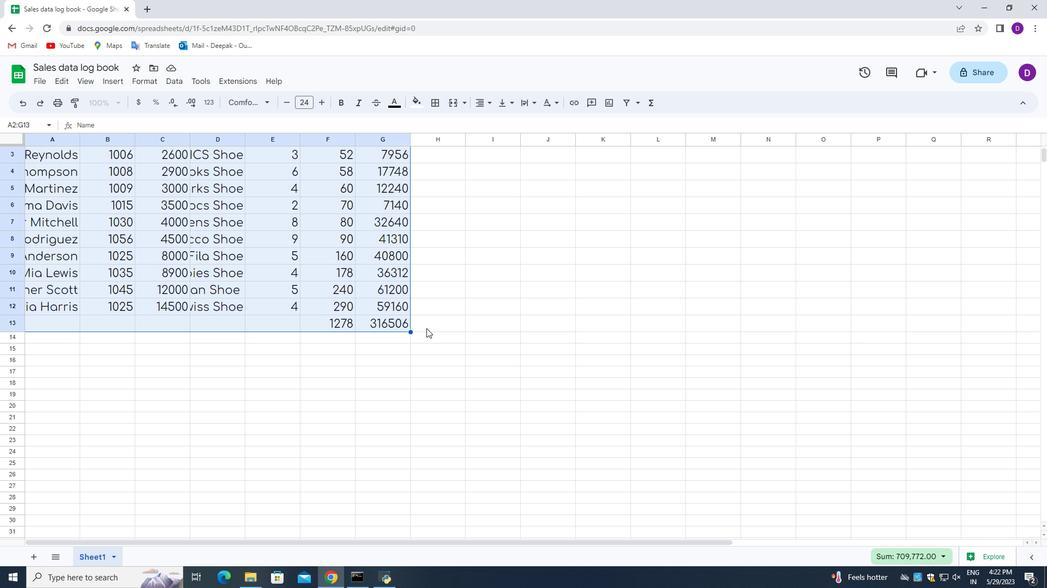 
Action: Mouse scrolled (426, 329) with delta (0, 0)
Screenshot: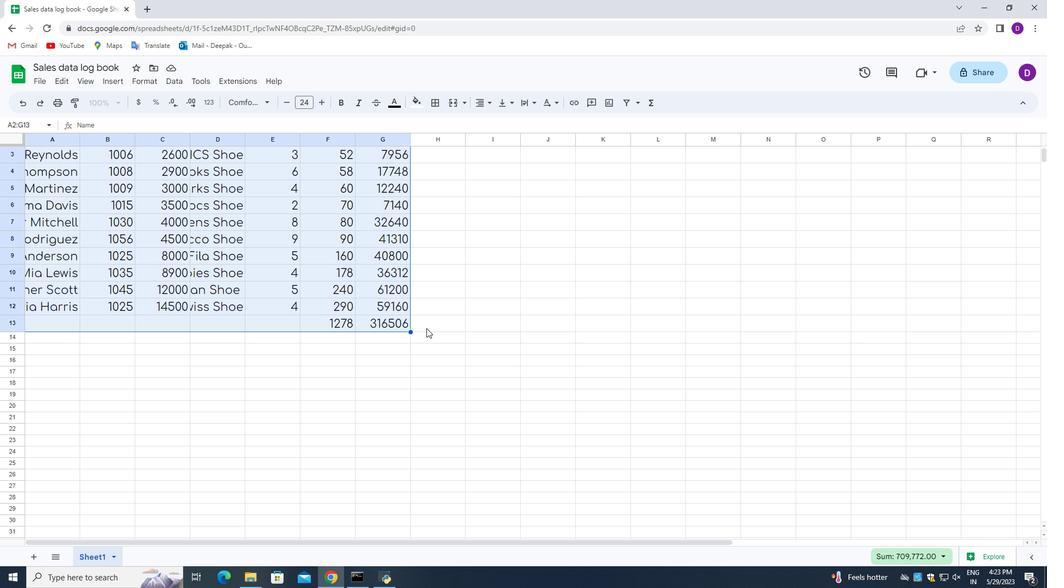 
Action: Mouse scrolled (426, 329) with delta (0, 0)
Screenshot: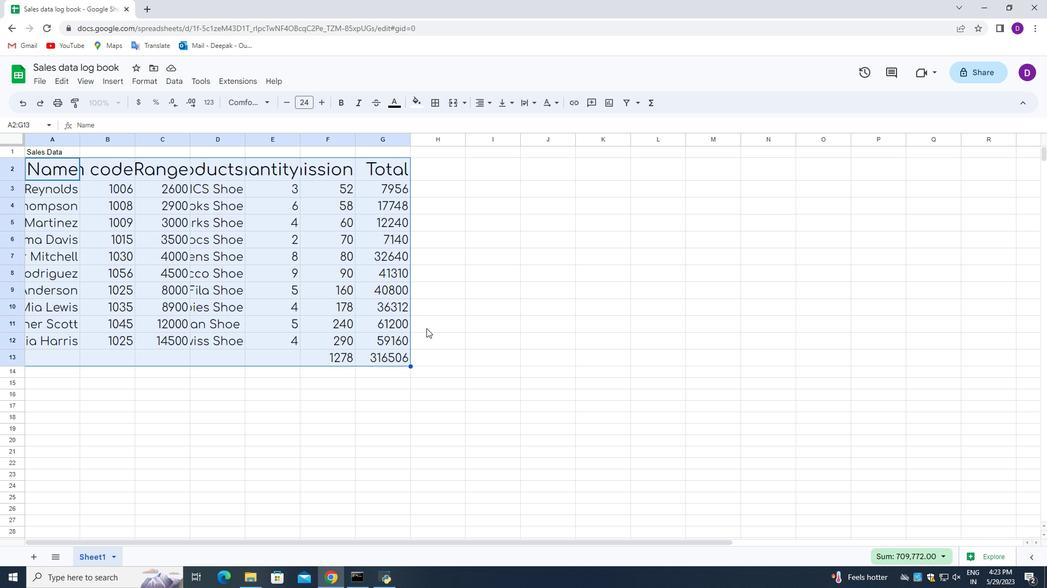 
Action: Mouse scrolled (426, 329) with delta (0, 0)
Screenshot: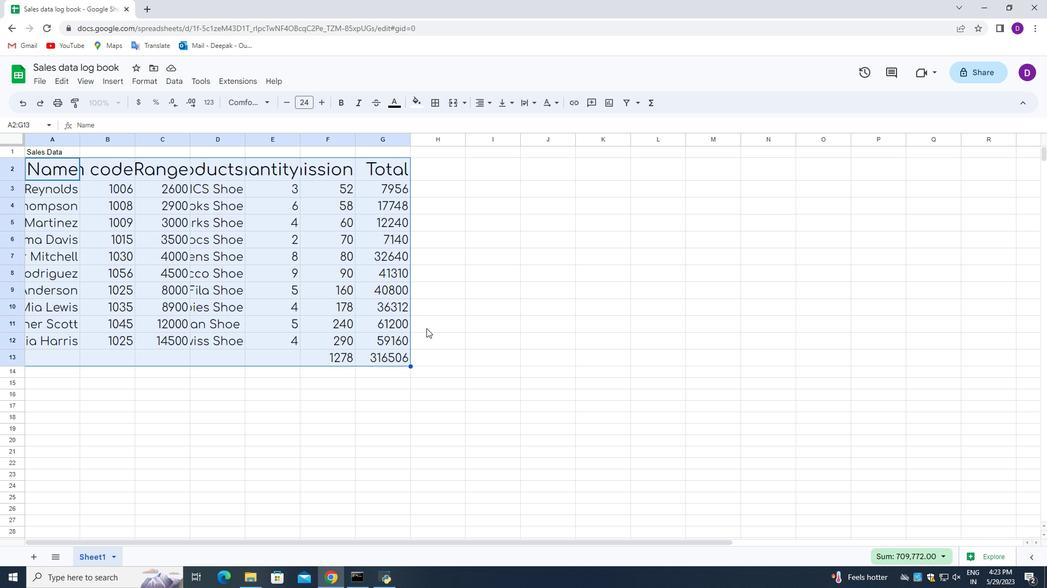 
Action: Mouse scrolled (426, 329) with delta (0, 0)
Screenshot: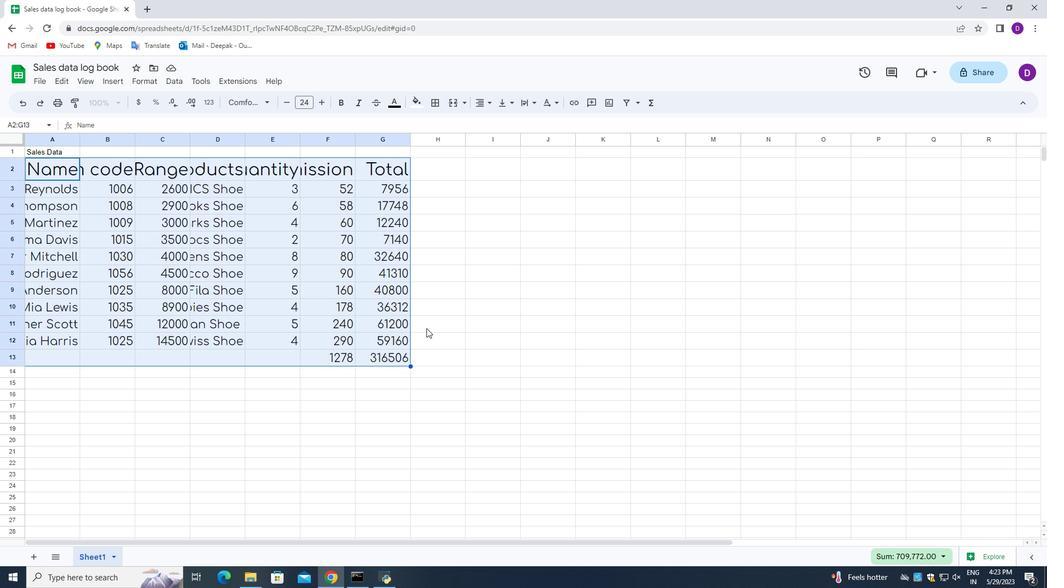 
Action: Mouse moved to (426, 328)
Screenshot: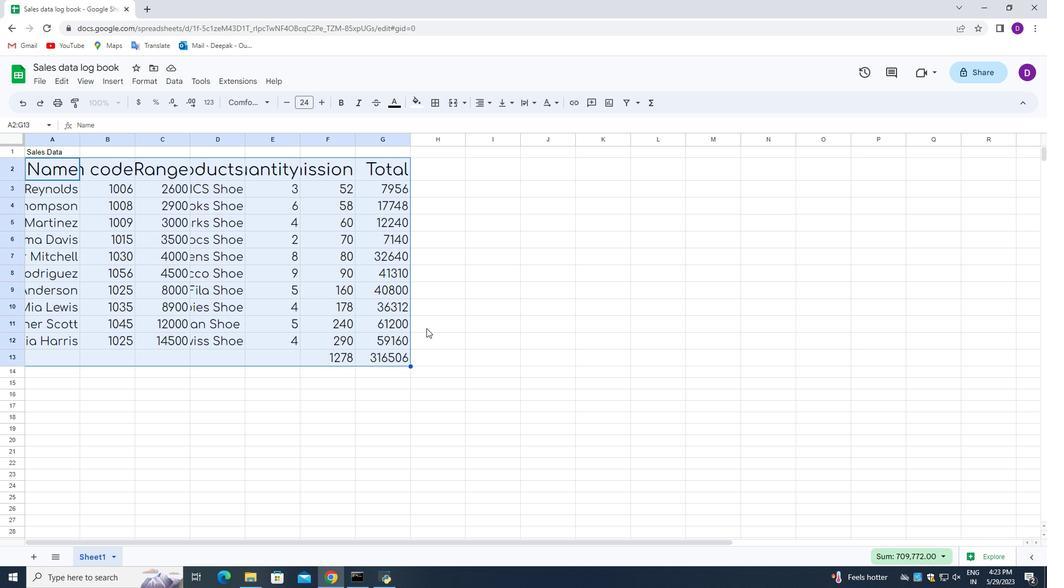 
Action: Mouse scrolled (426, 329) with delta (0, 0)
Screenshot: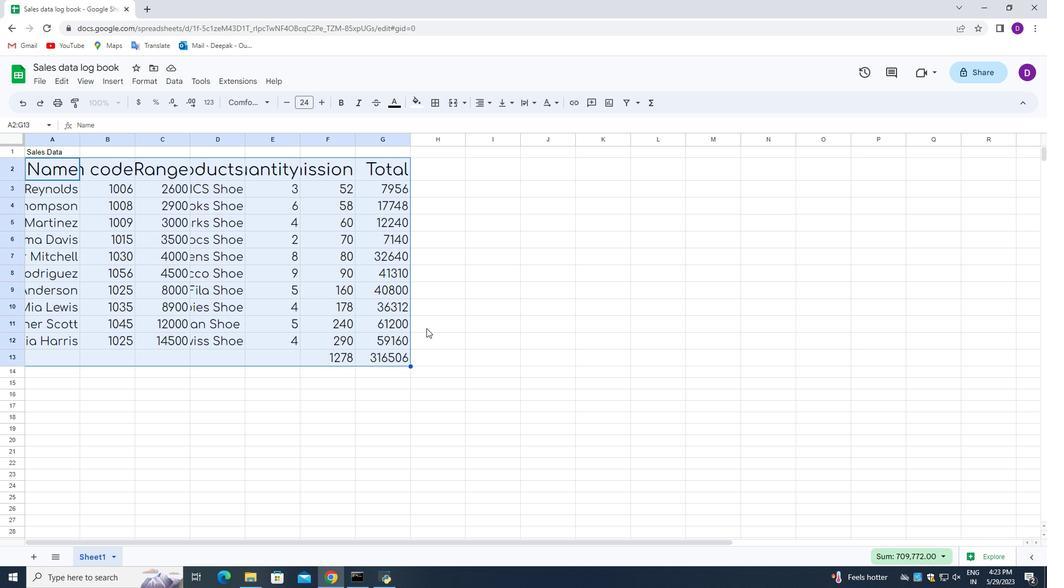 
Action: Mouse scrolled (426, 329) with delta (0, 0)
Screenshot: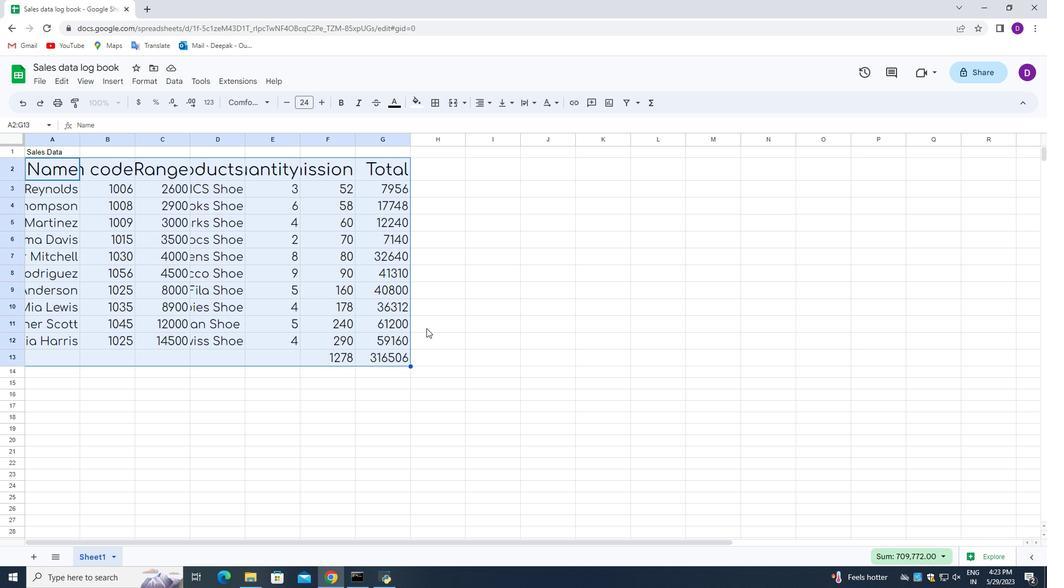 
Action: Mouse scrolled (426, 329) with delta (0, 0)
Screenshot: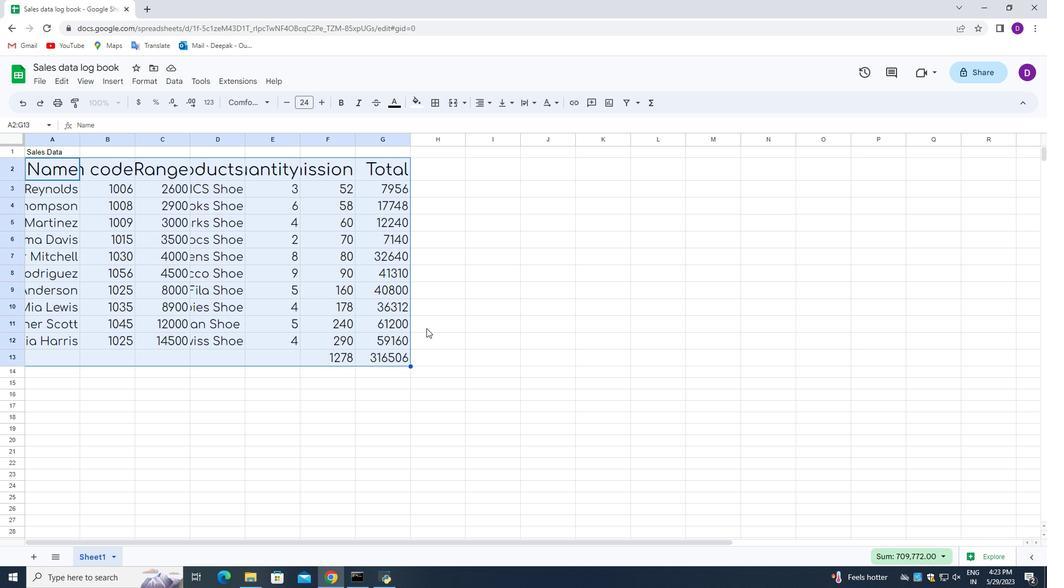 
Action: Mouse scrolled (426, 329) with delta (0, 0)
Screenshot: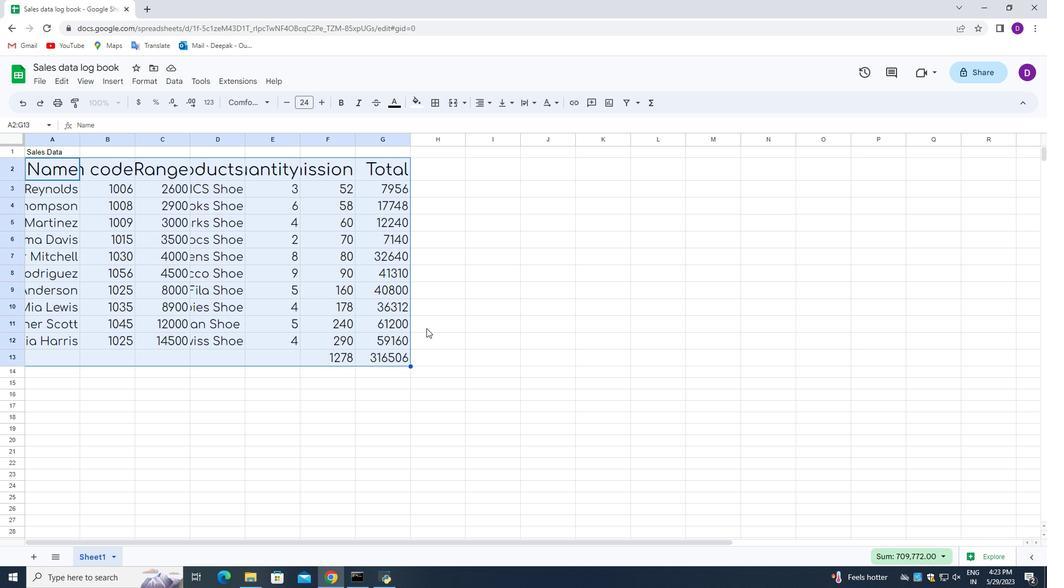 
Action: Mouse moved to (425, 329)
Screenshot: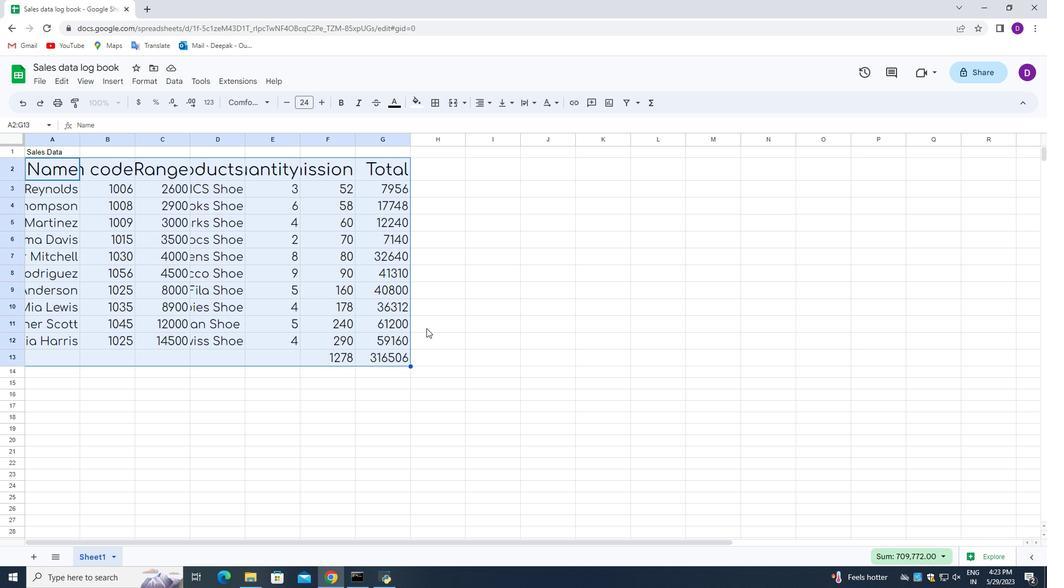 
